 Task: In the  document Creativityplan.html Change the allignment of footer to  'Left ' Select the entire text and insert font style 'Oswald' and font size: 19
Action: Mouse moved to (253, 296)
Screenshot: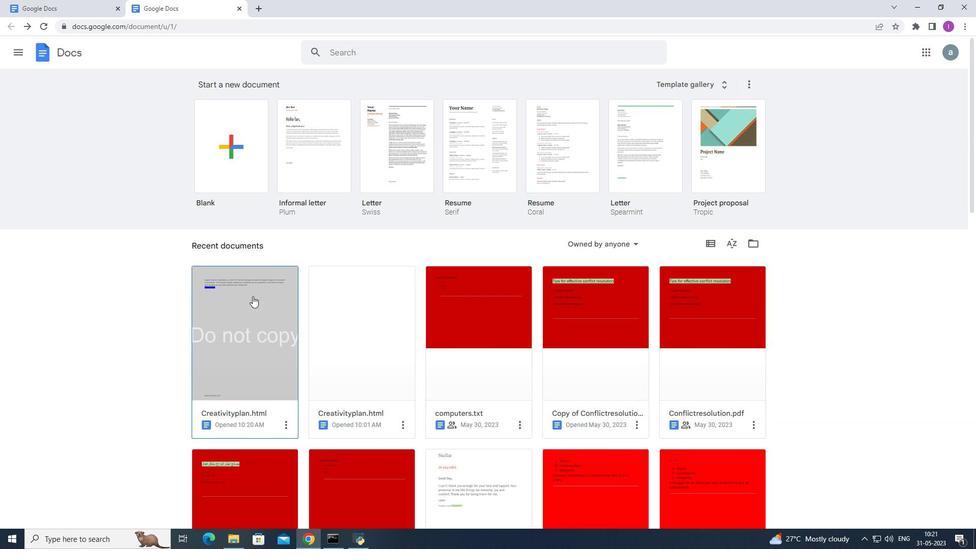 
Action: Mouse pressed left at (253, 296)
Screenshot: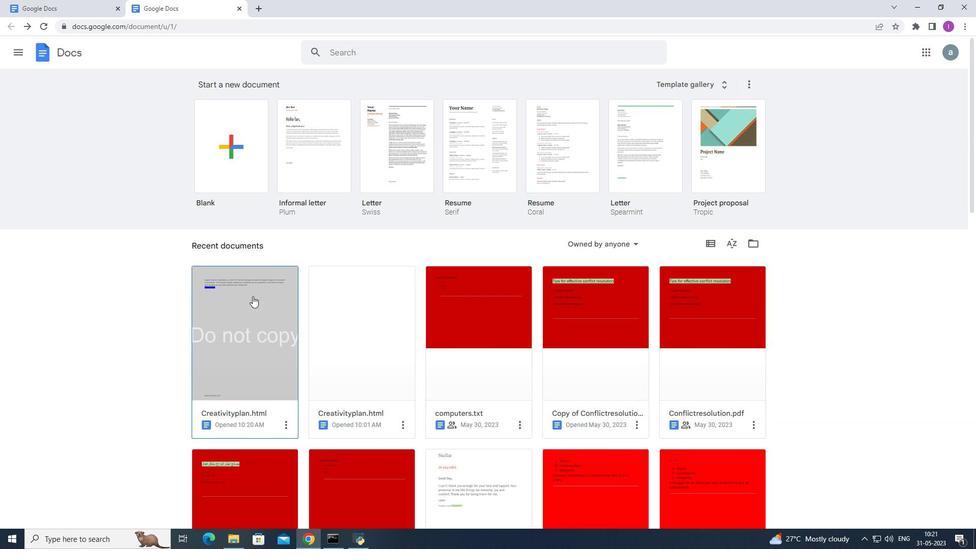 
Action: Mouse moved to (381, 349)
Screenshot: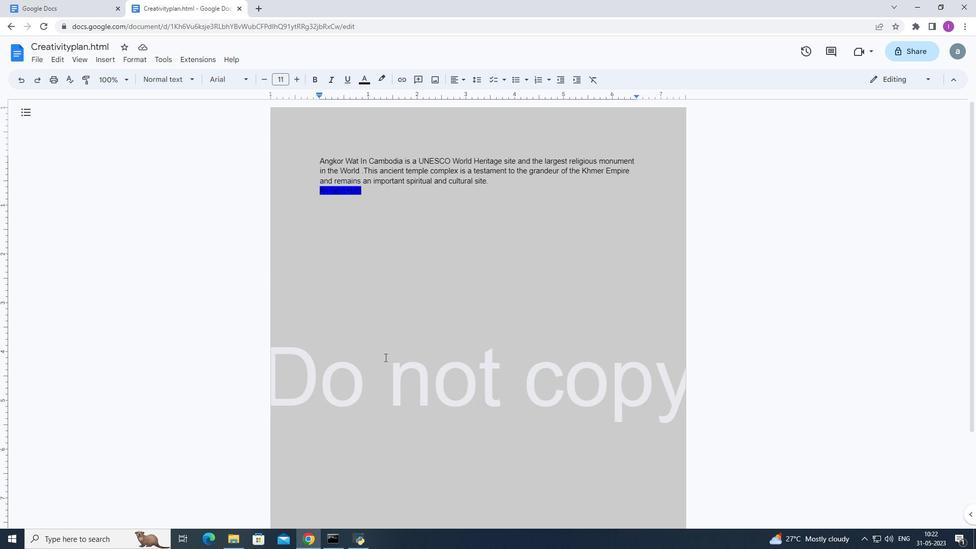 
Action: Mouse scrolled (381, 348) with delta (0, 0)
Screenshot: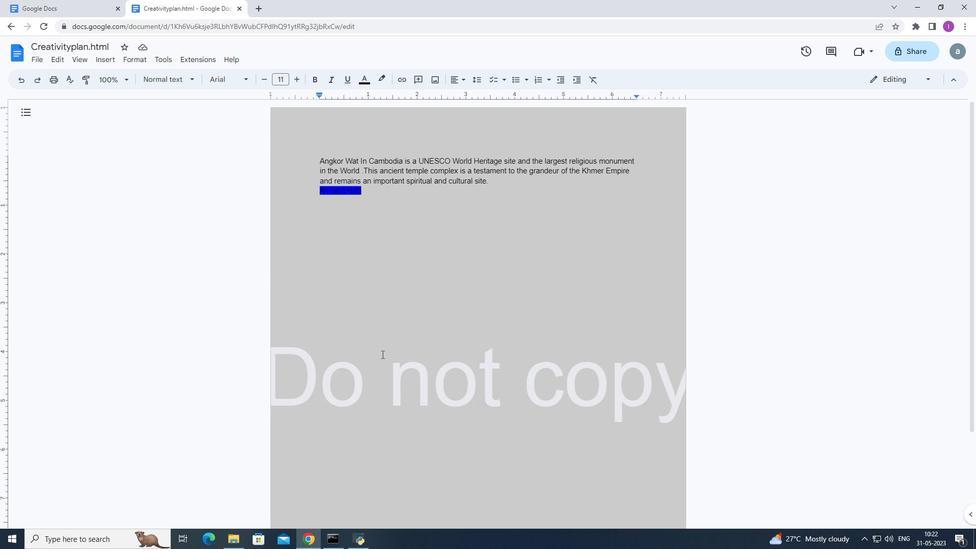 
Action: Mouse scrolled (381, 348) with delta (0, 0)
Screenshot: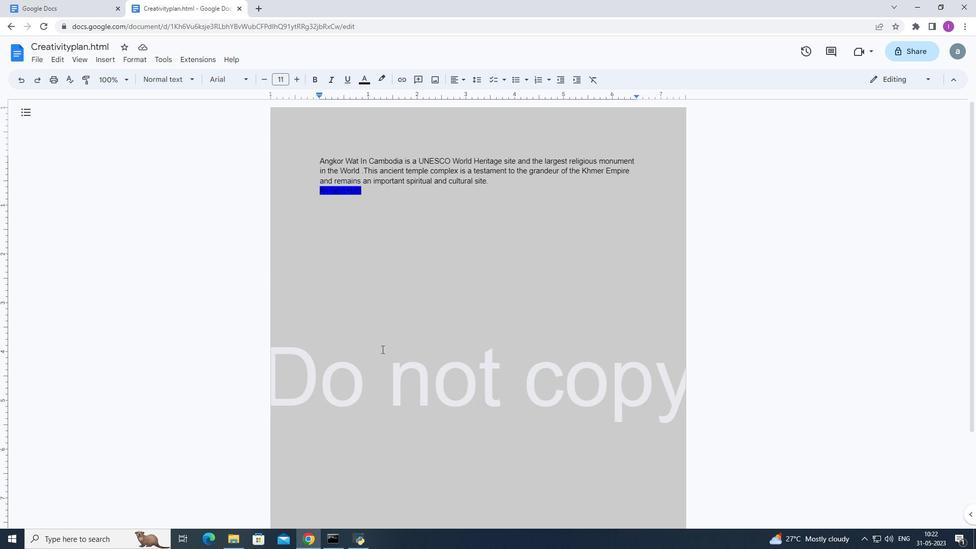 
Action: Mouse scrolled (381, 348) with delta (0, 0)
Screenshot: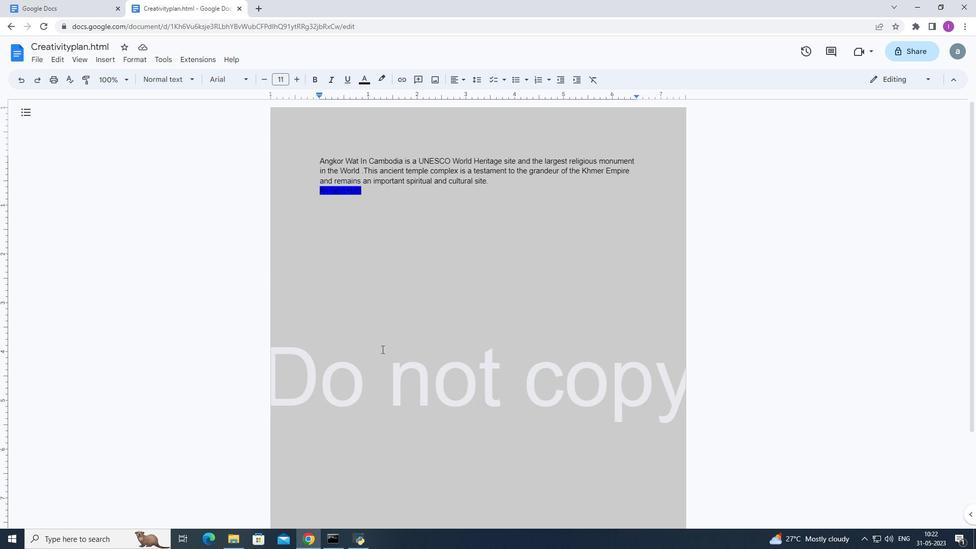 
Action: Mouse moved to (388, 341)
Screenshot: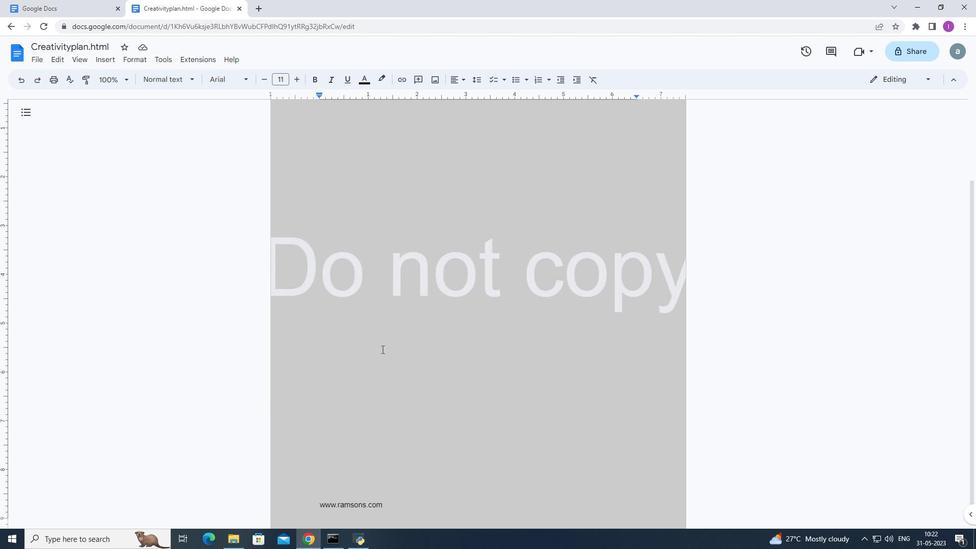 
Action: Mouse scrolled (388, 340) with delta (0, 0)
Screenshot: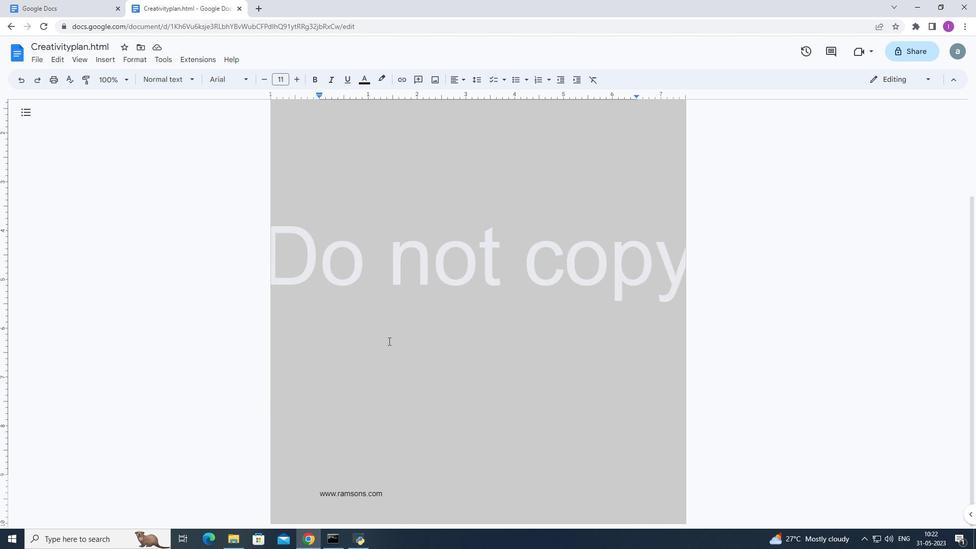 
Action: Mouse scrolled (388, 340) with delta (0, 0)
Screenshot: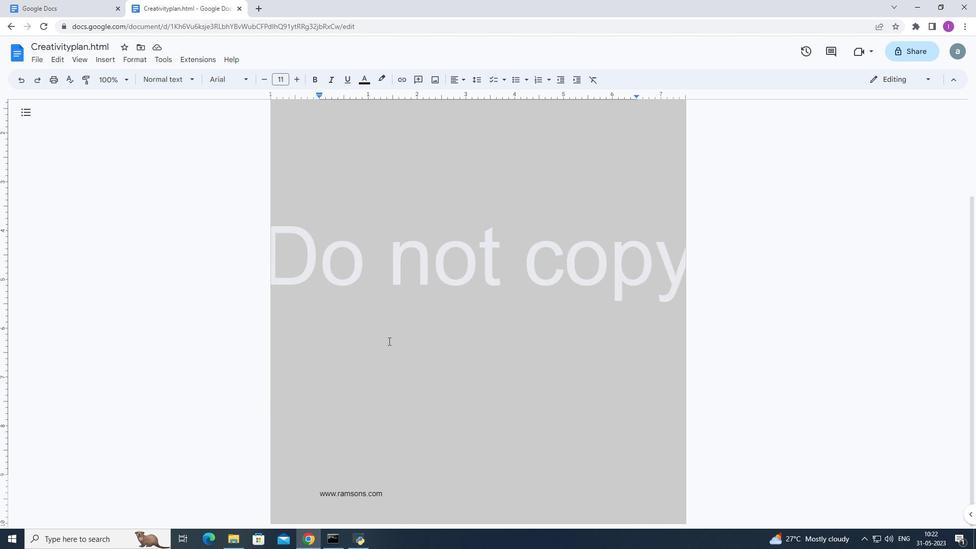 
Action: Mouse scrolled (388, 340) with delta (0, 0)
Screenshot: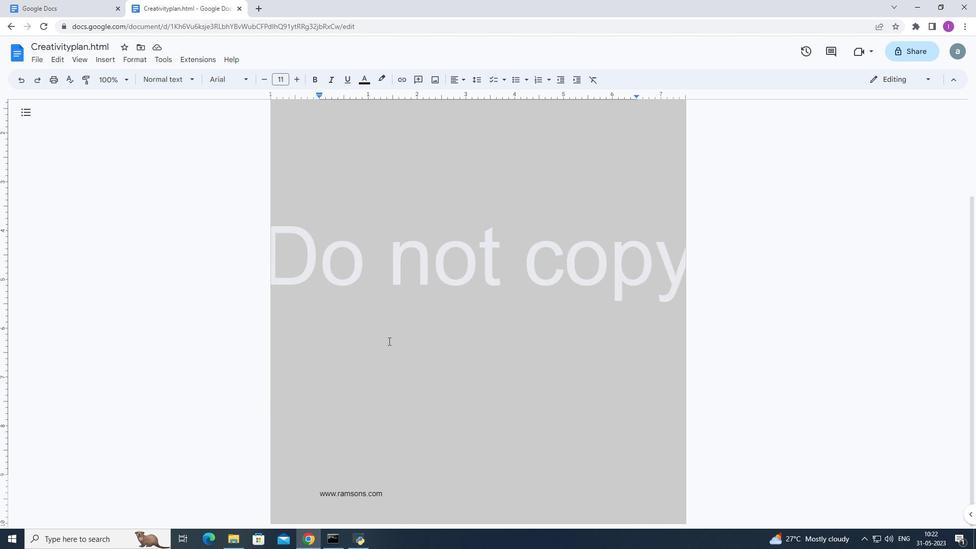 
Action: Mouse scrolled (388, 340) with delta (0, 0)
Screenshot: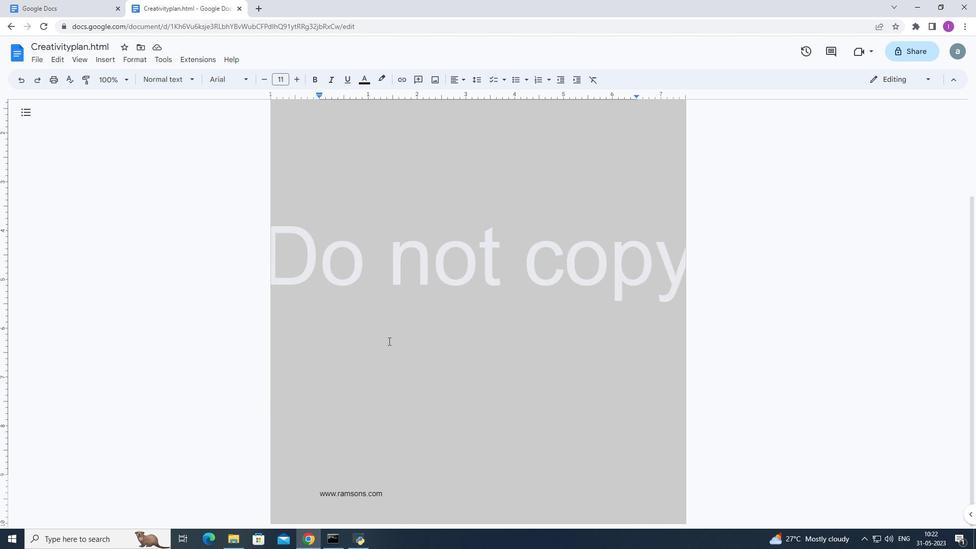 
Action: Mouse moved to (388, 498)
Screenshot: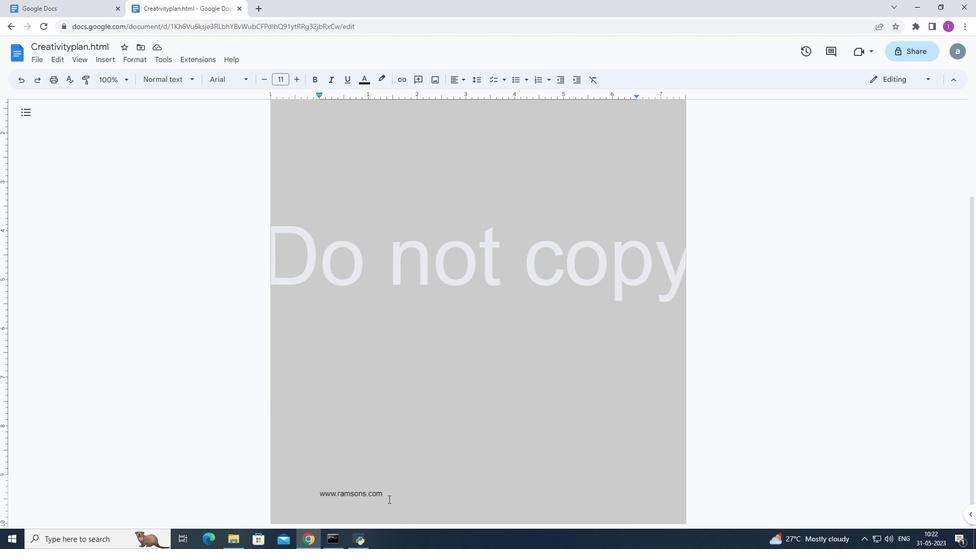 
Action: Mouse pressed left at (388, 498)
Screenshot: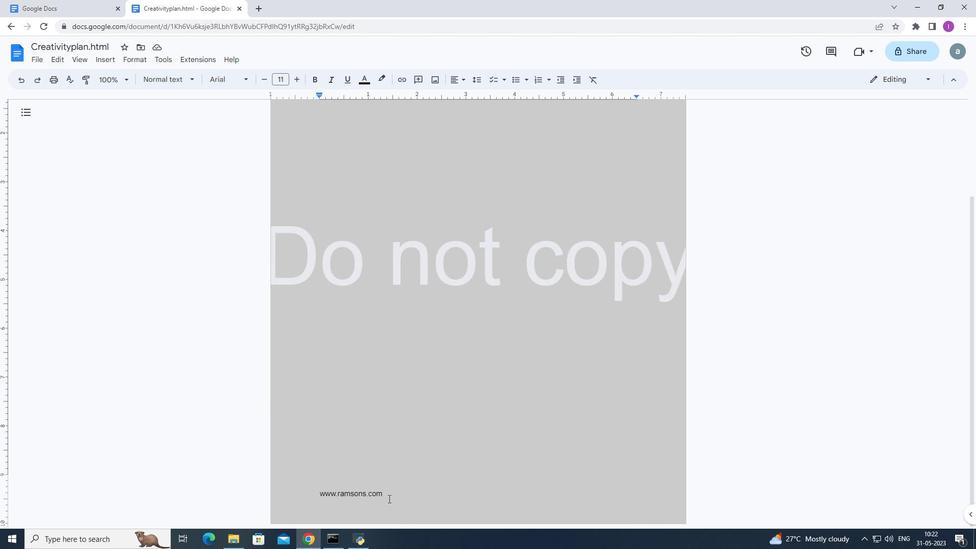 
Action: Mouse moved to (344, 486)
Screenshot: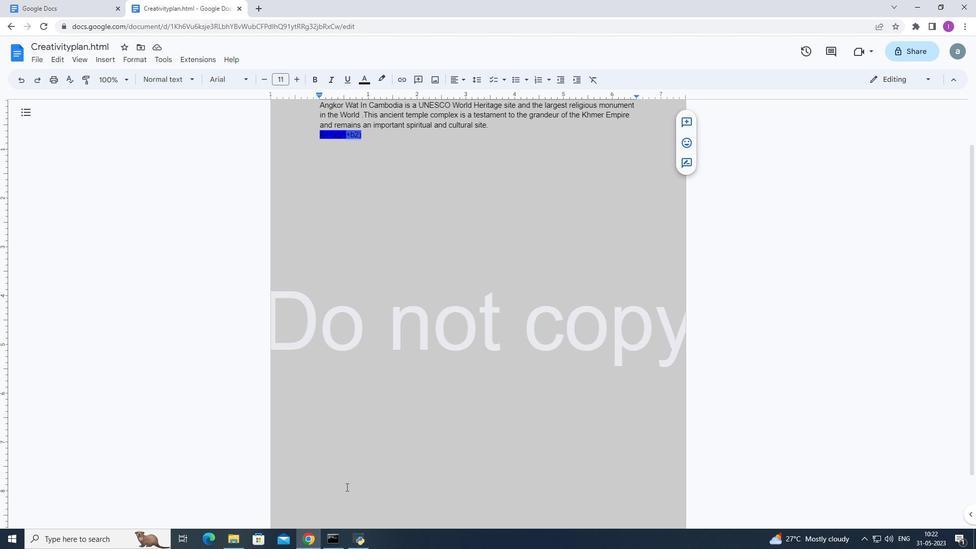 
Action: Mouse scrolled (344, 486) with delta (0, 0)
Screenshot: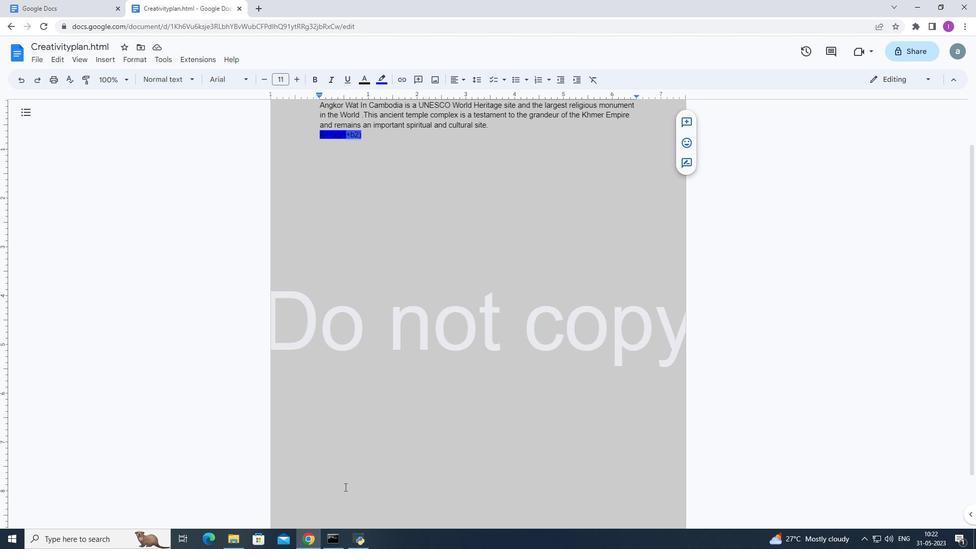 
Action: Mouse scrolled (344, 486) with delta (0, 0)
Screenshot: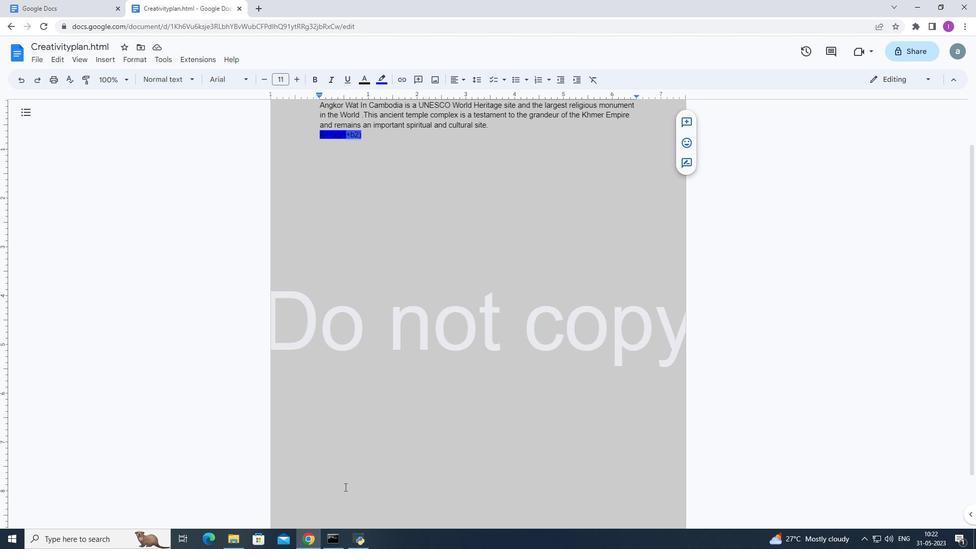 
Action: Mouse moved to (390, 491)
Screenshot: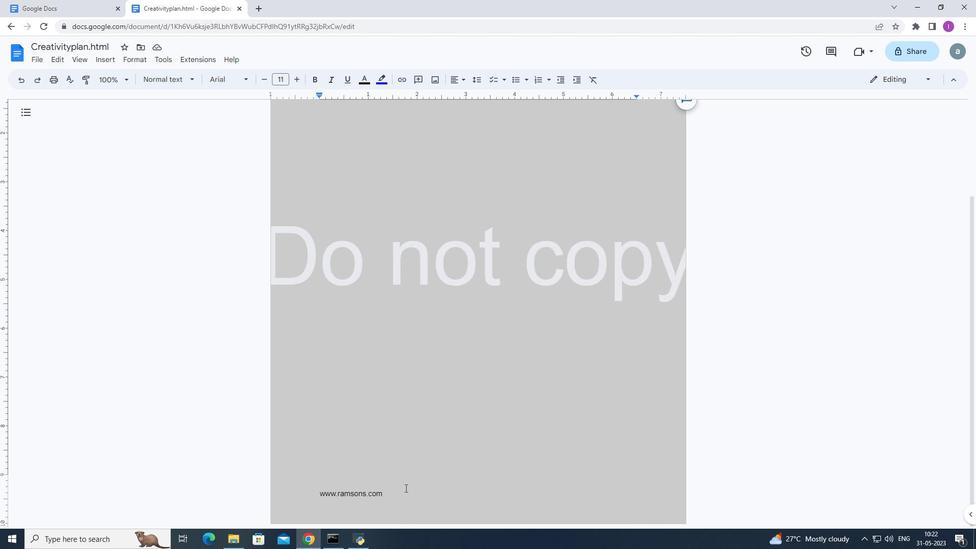 
Action: Mouse pressed left at (390, 491)
Screenshot: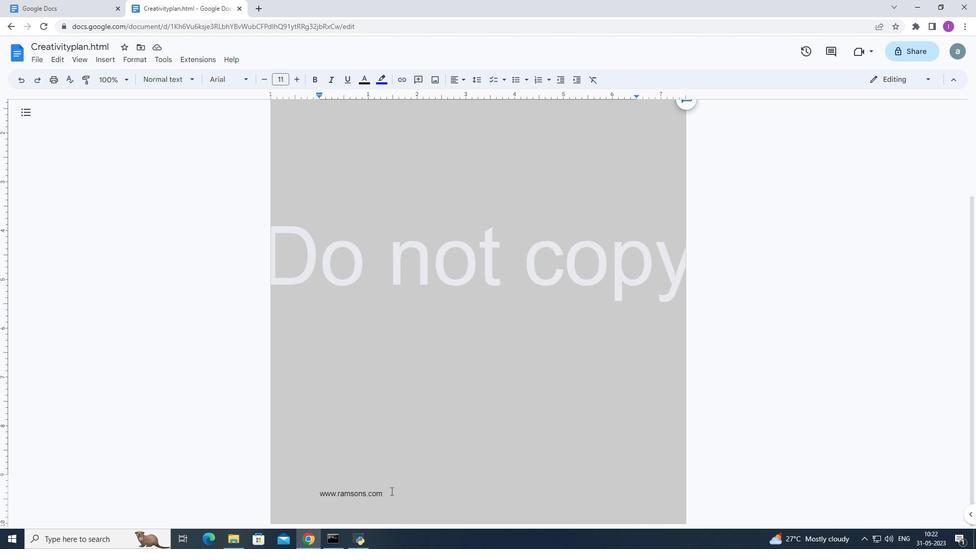 
Action: Mouse moved to (359, 495)
Screenshot: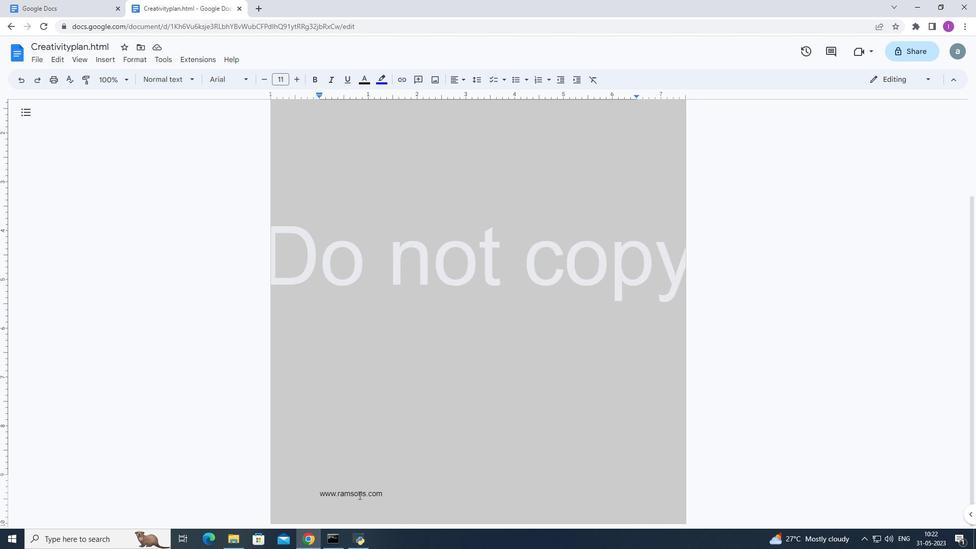 
Action: Mouse pressed left at (359, 495)
Screenshot: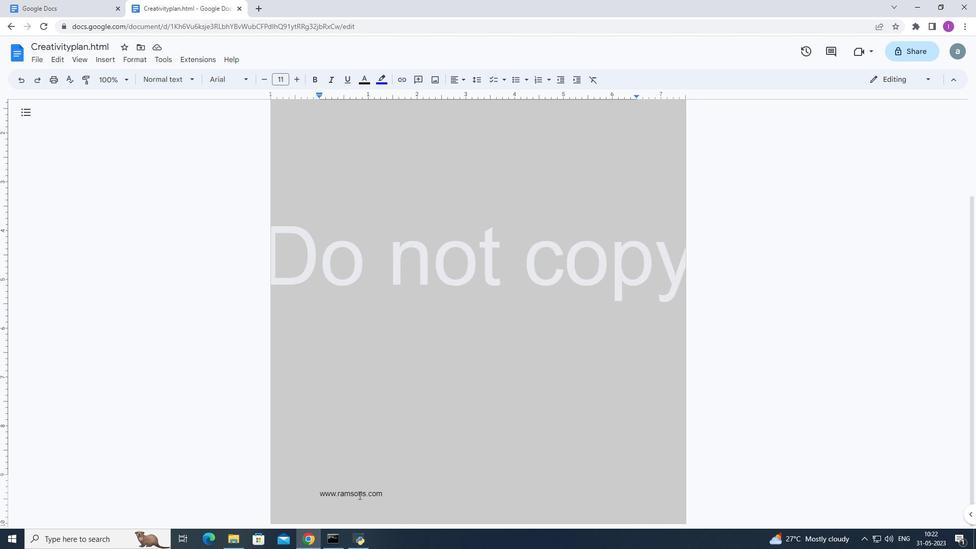 
Action: Mouse moved to (359, 494)
Screenshot: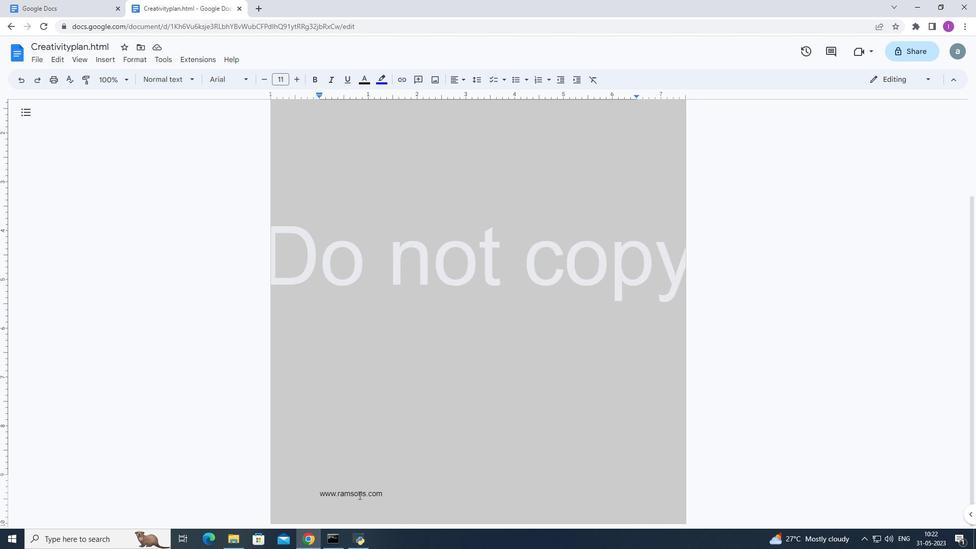 
Action: Mouse pressed left at (359, 494)
Screenshot: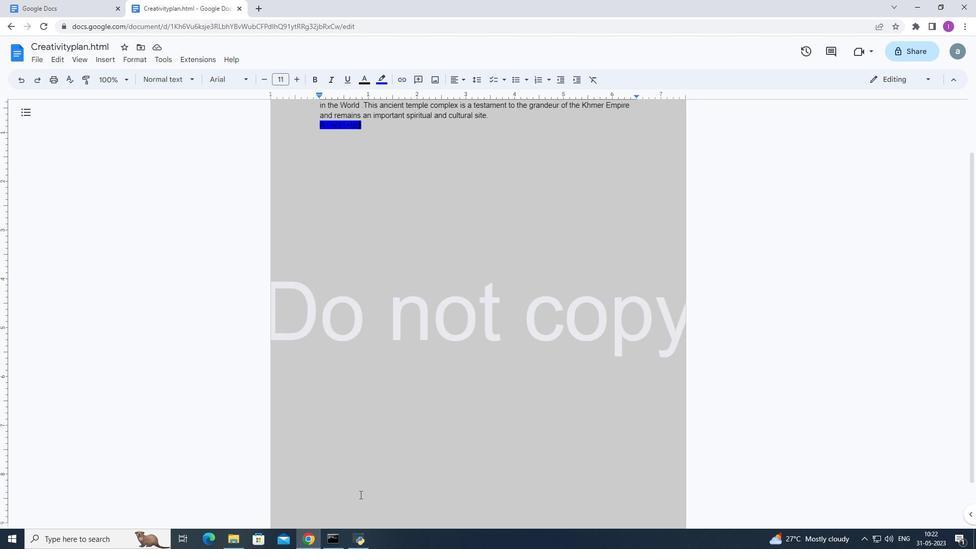 
Action: Mouse moved to (402, 479)
Screenshot: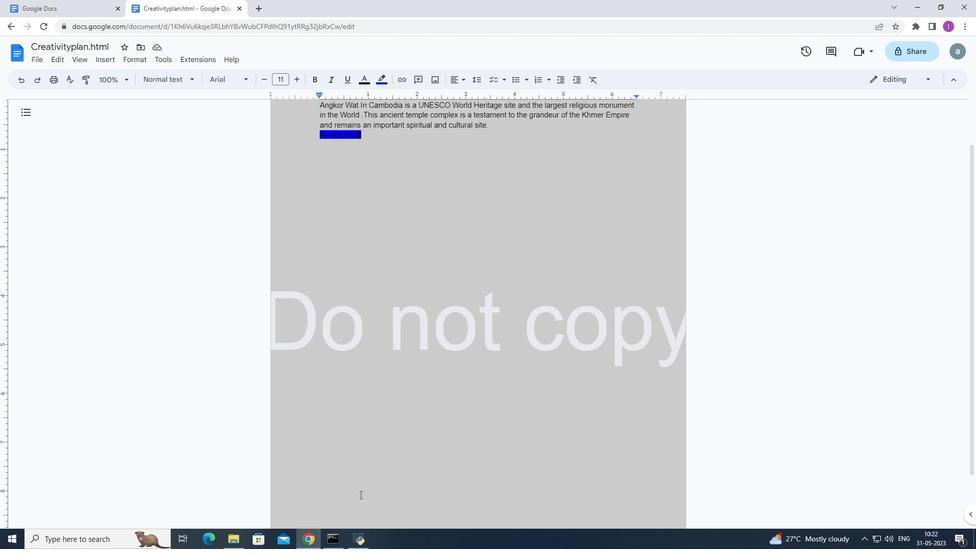 
Action: Mouse scrolled (402, 478) with delta (0, 0)
Screenshot: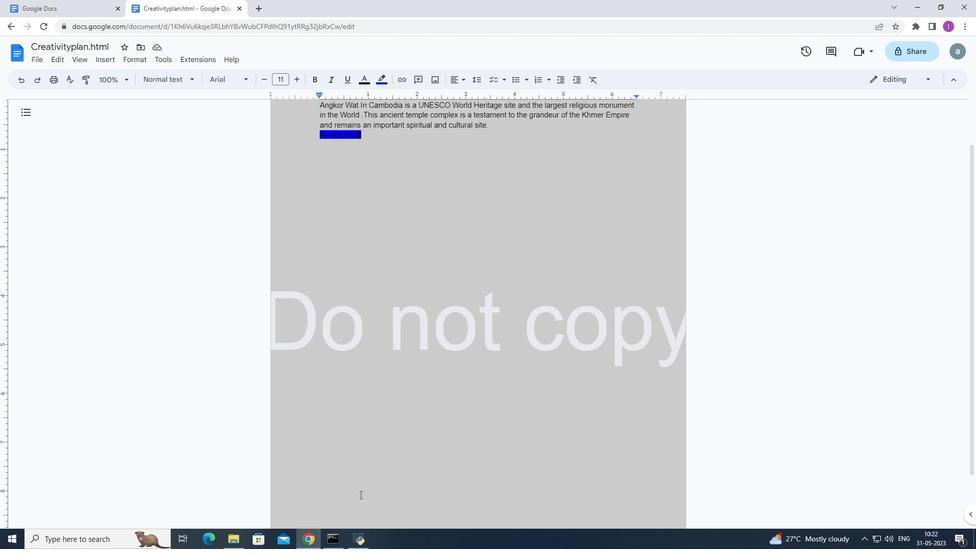 
Action: Mouse moved to (357, 509)
Screenshot: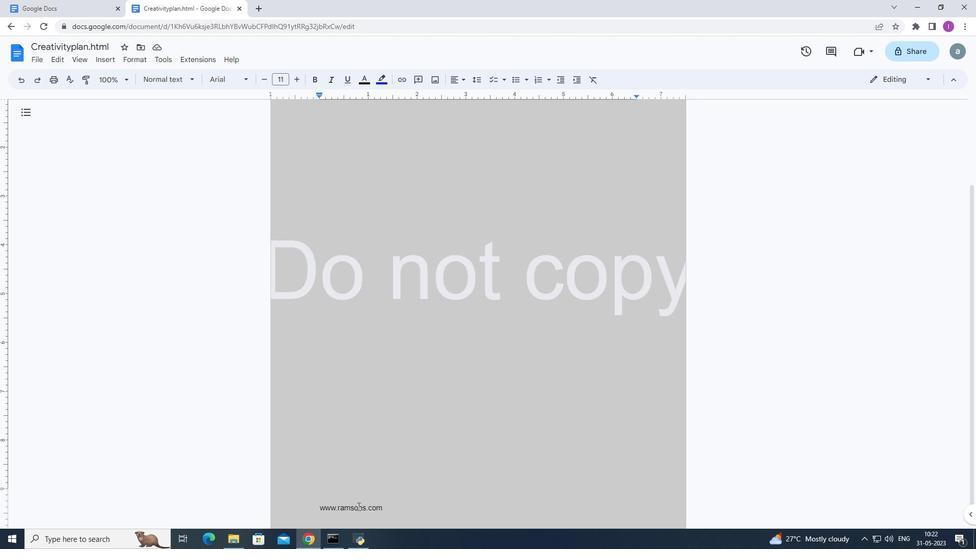 
Action: Mouse pressed left at (357, 509)
Screenshot: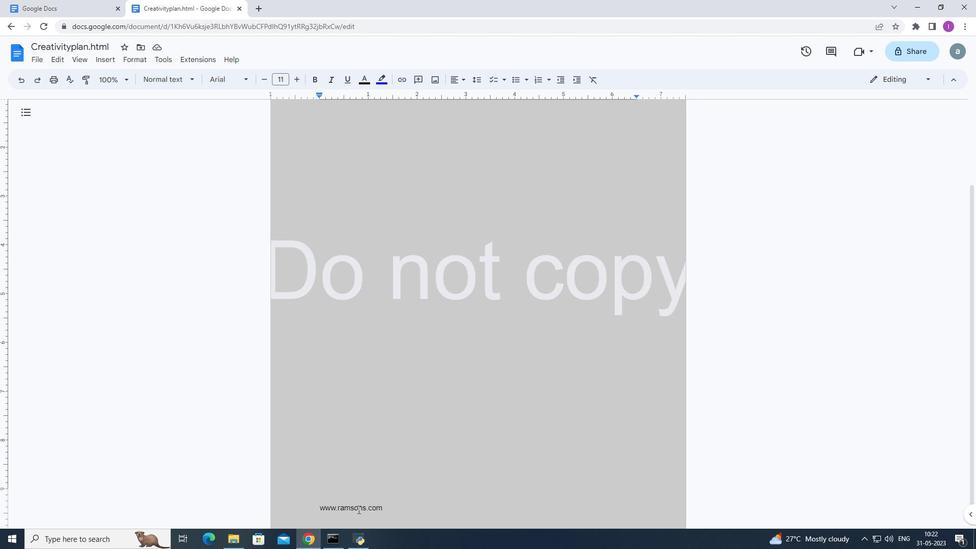 
Action: Mouse pressed left at (357, 509)
Screenshot: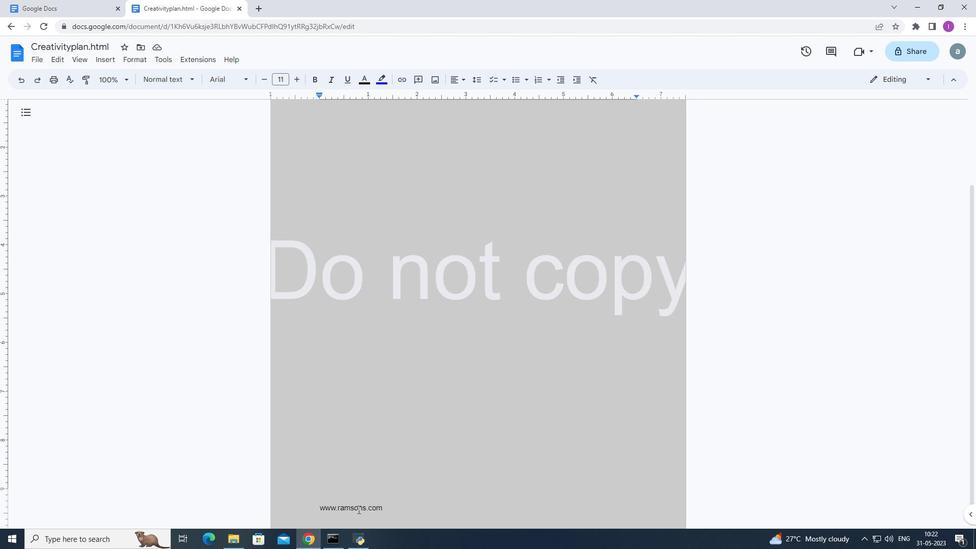 
Action: Mouse moved to (389, 511)
Screenshot: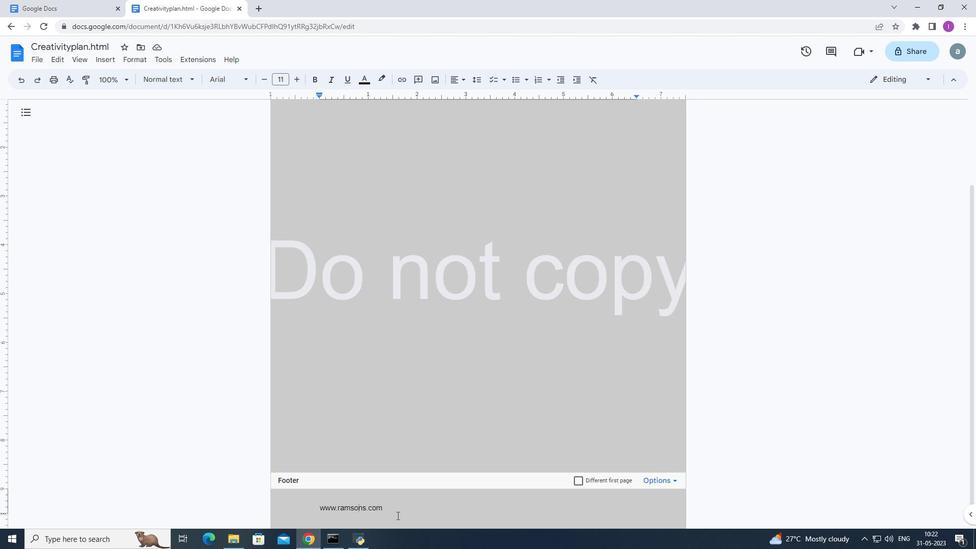 
Action: Mouse pressed left at (389, 511)
Screenshot: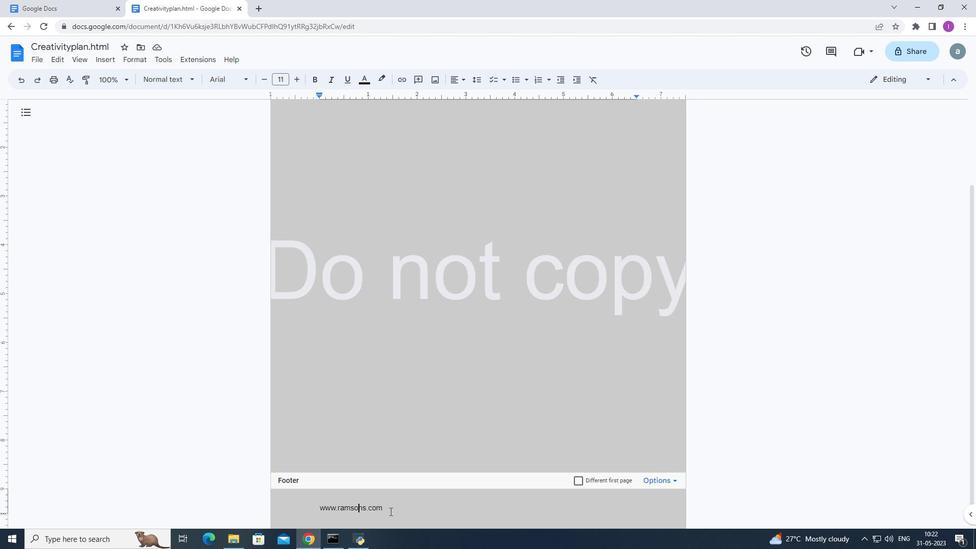 
Action: Mouse moved to (455, 82)
Screenshot: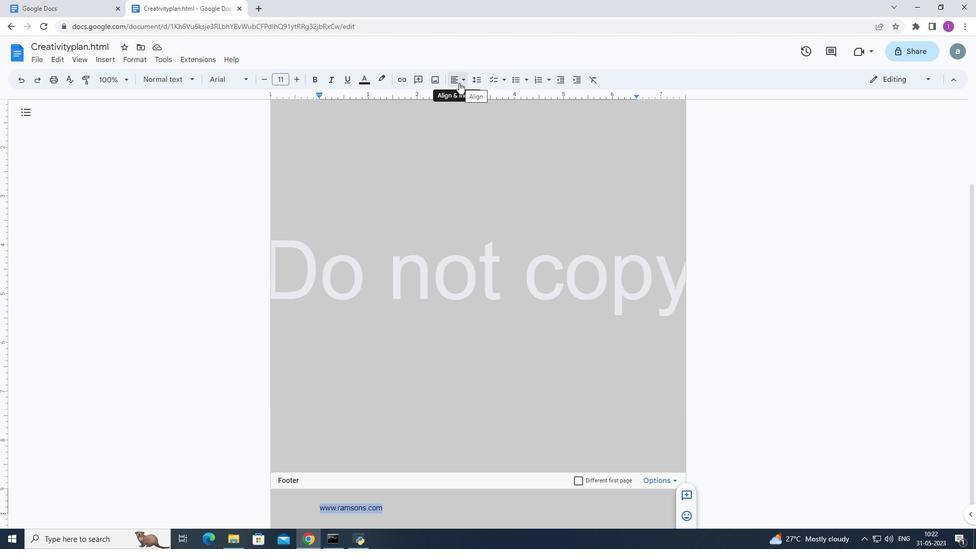 
Action: Mouse pressed left at (455, 82)
Screenshot: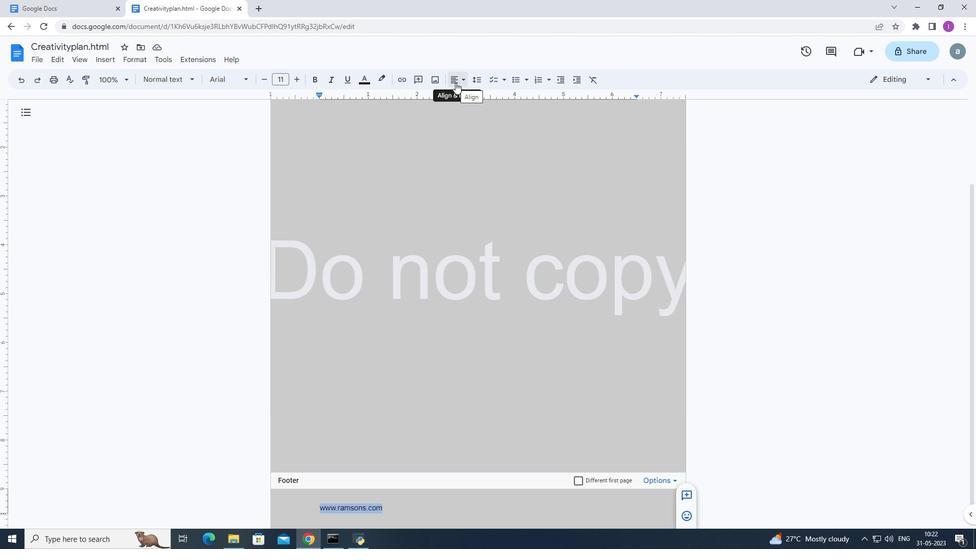 
Action: Mouse moved to (458, 98)
Screenshot: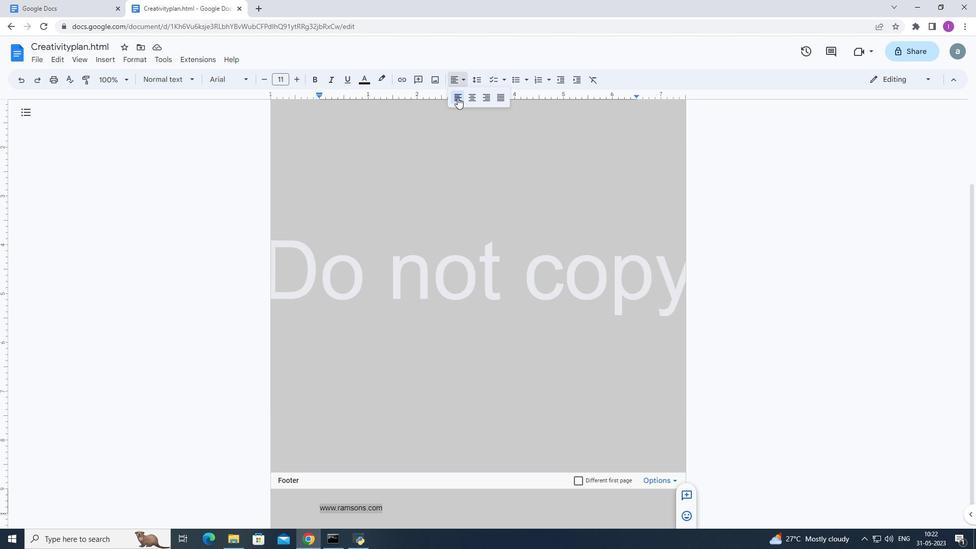 
Action: Mouse pressed left at (458, 98)
Screenshot: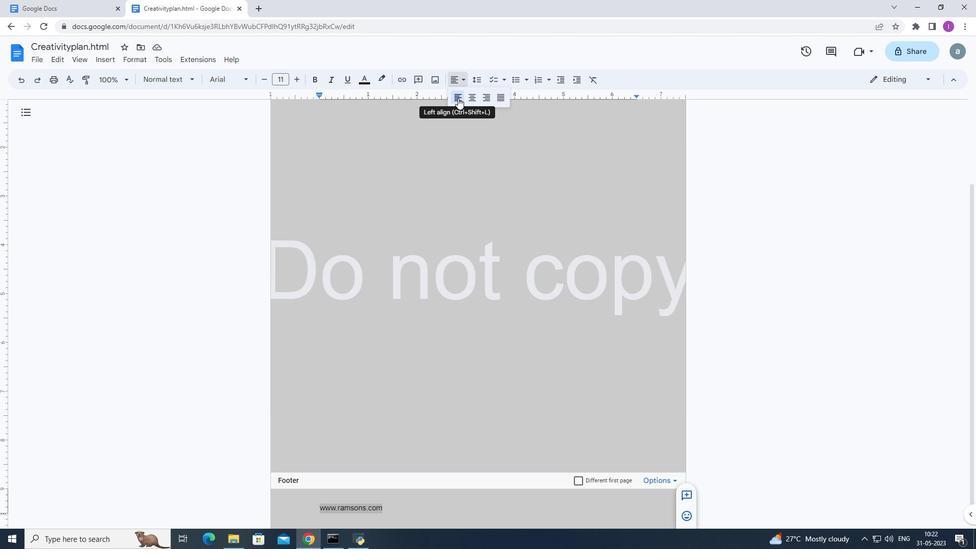 
Action: Mouse moved to (458, 84)
Screenshot: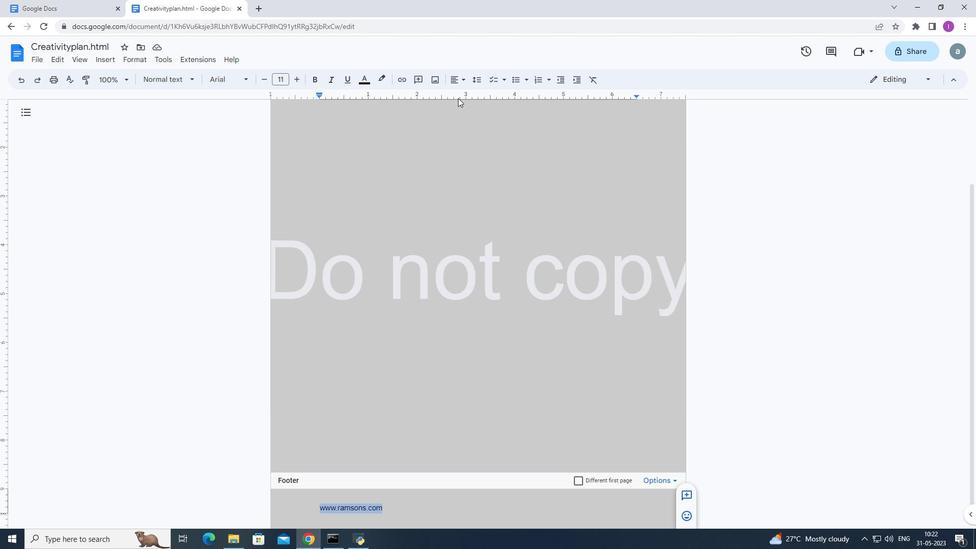 
Action: Mouse pressed left at (458, 84)
Screenshot: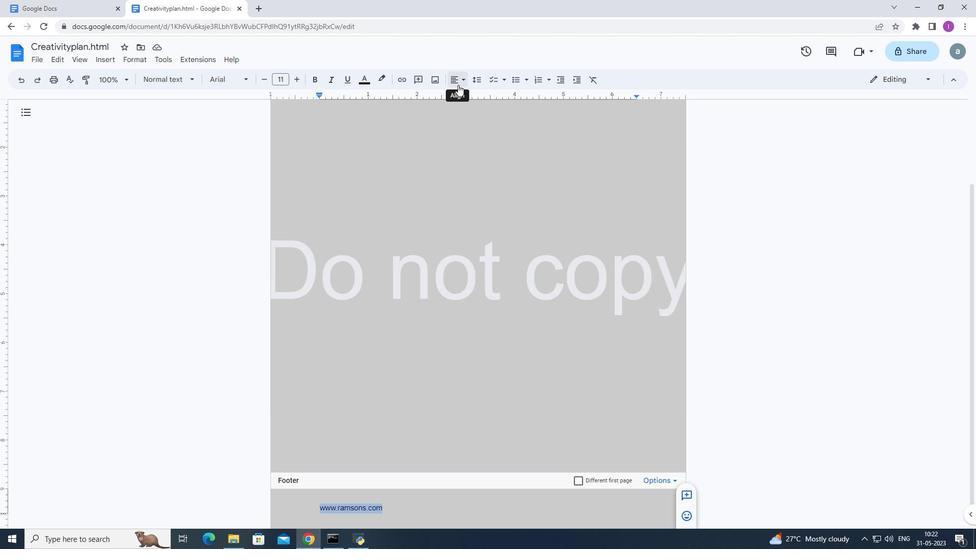 
Action: Mouse moved to (461, 104)
Screenshot: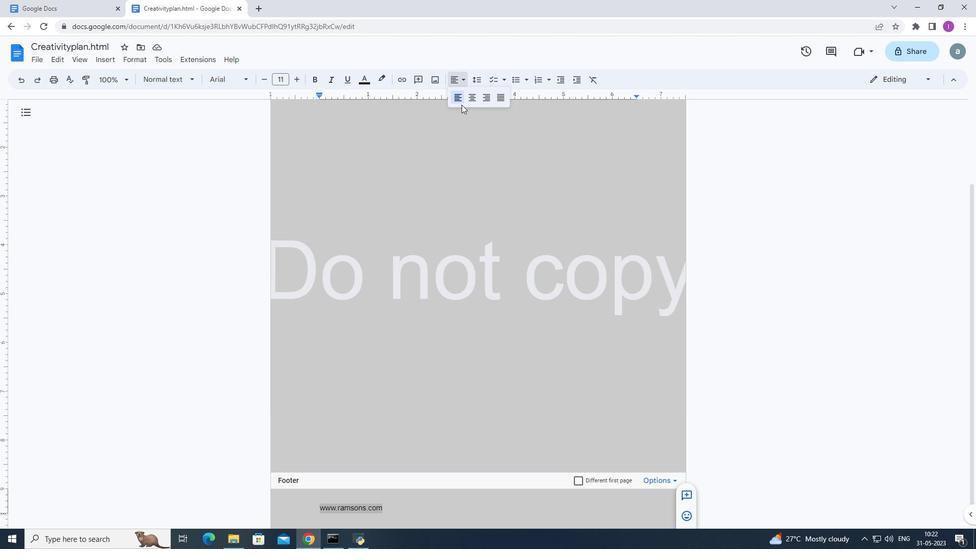 
Action: Mouse pressed left at (461, 104)
Screenshot: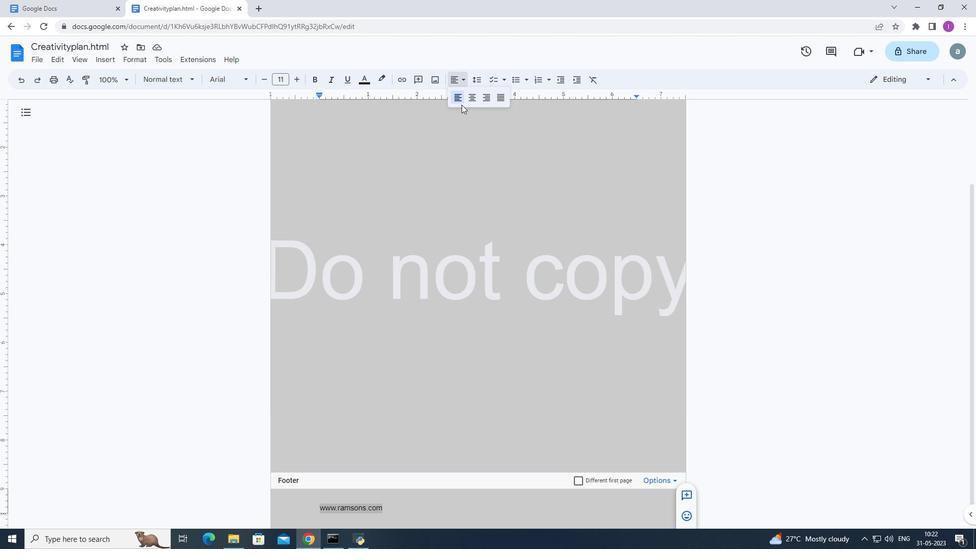 
Action: Mouse moved to (460, 98)
Screenshot: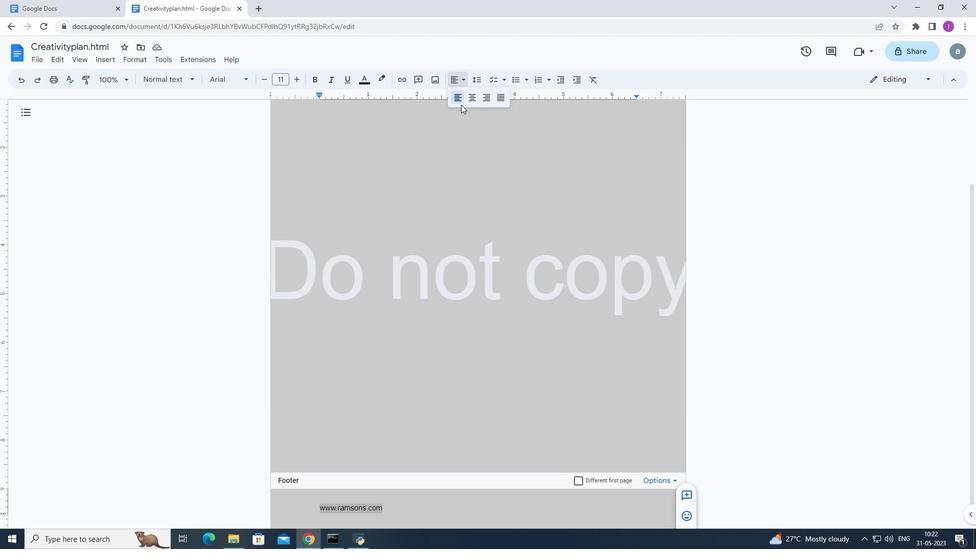 
Action: Mouse pressed left at (460, 98)
Screenshot: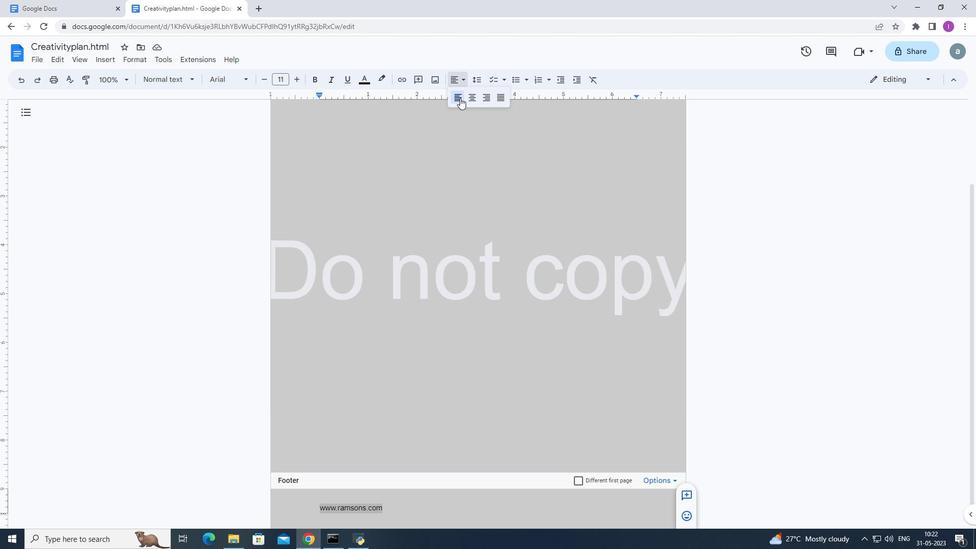 
Action: Mouse moved to (204, 272)
Screenshot: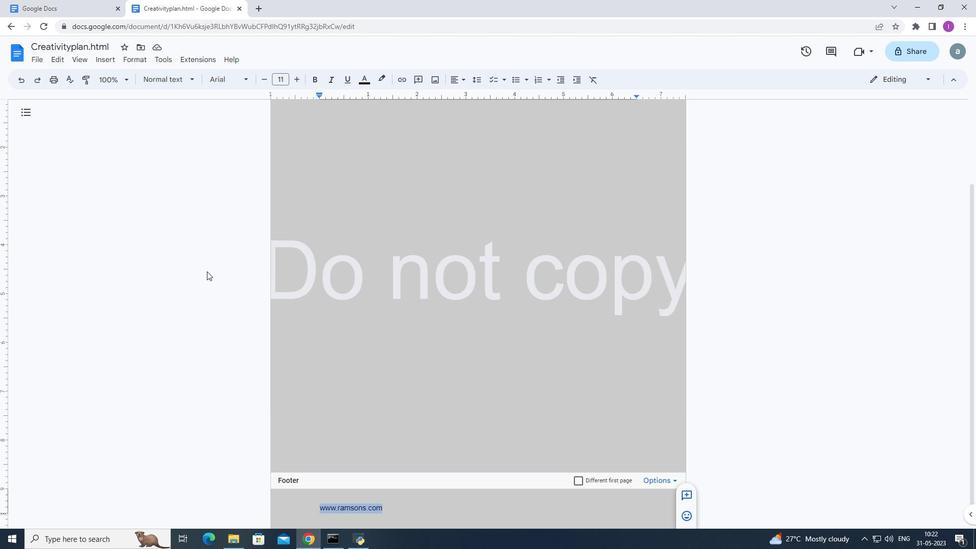 
Action: Mouse pressed left at (204, 272)
Screenshot: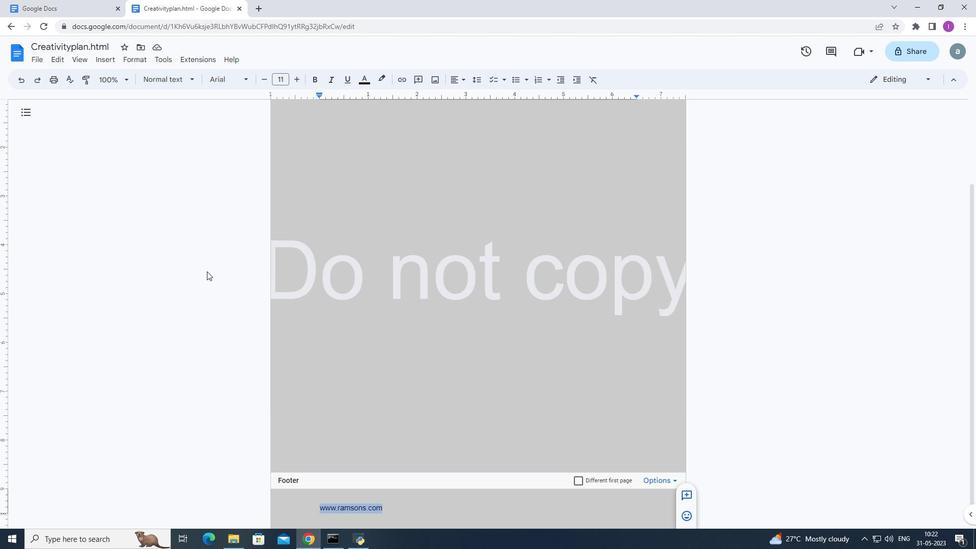 
Action: Mouse moved to (322, 240)
Screenshot: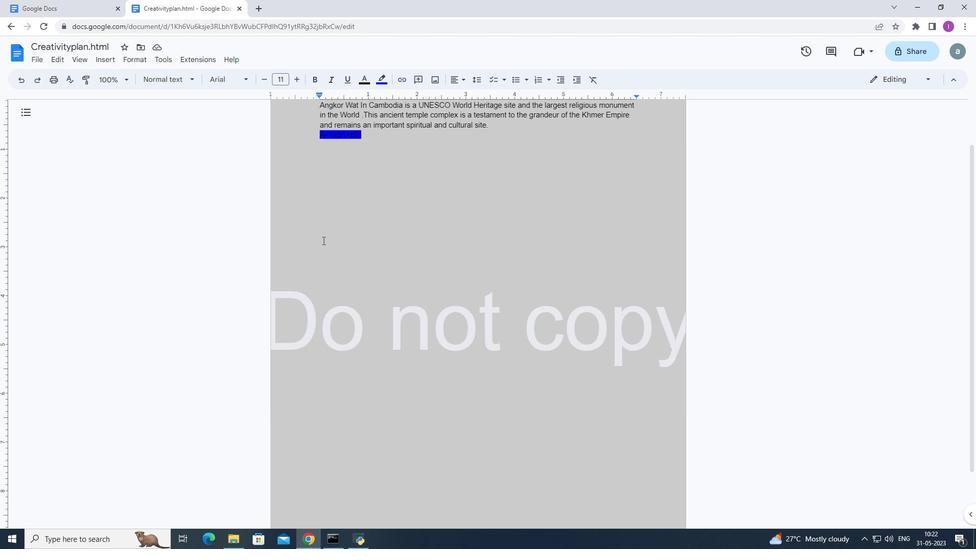 
Action: Mouse scrolled (322, 241) with delta (0, 0)
Screenshot: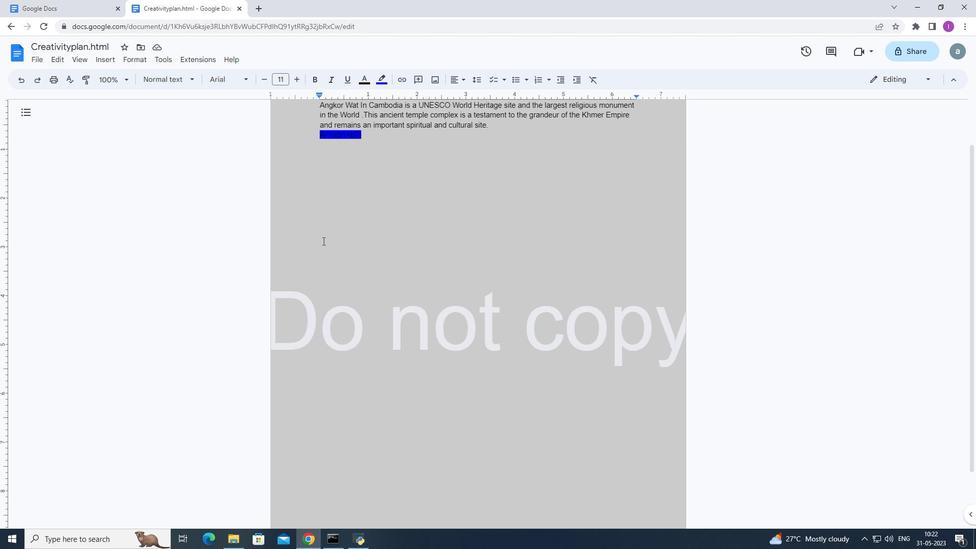 
Action: Mouse scrolled (322, 241) with delta (0, 0)
Screenshot: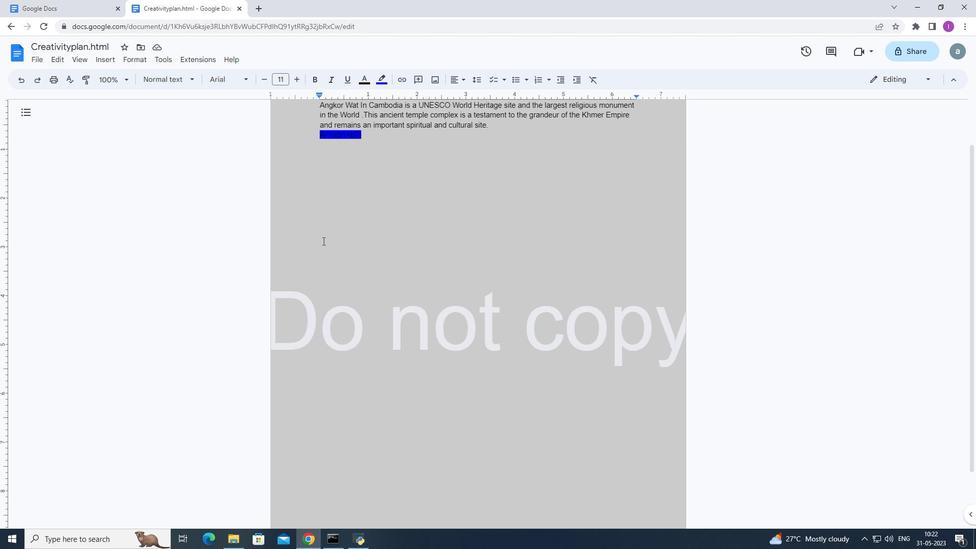 
Action: Mouse moved to (494, 182)
Screenshot: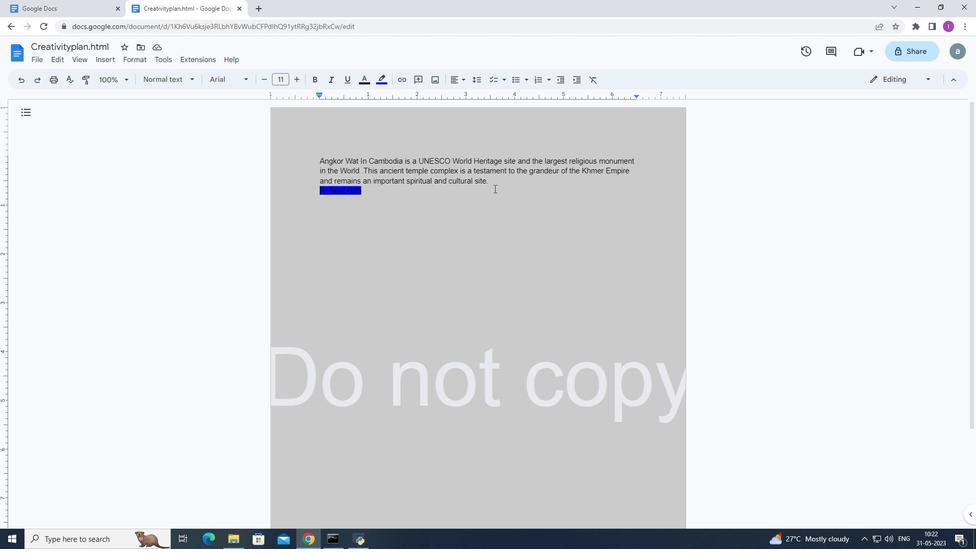 
Action: Mouse pressed left at (494, 182)
Screenshot: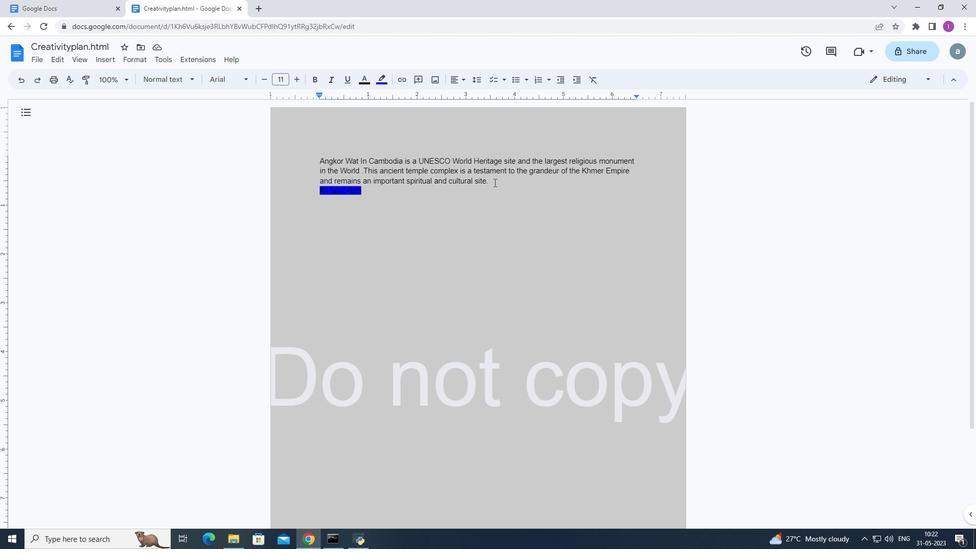 
Action: Mouse moved to (113, 59)
Screenshot: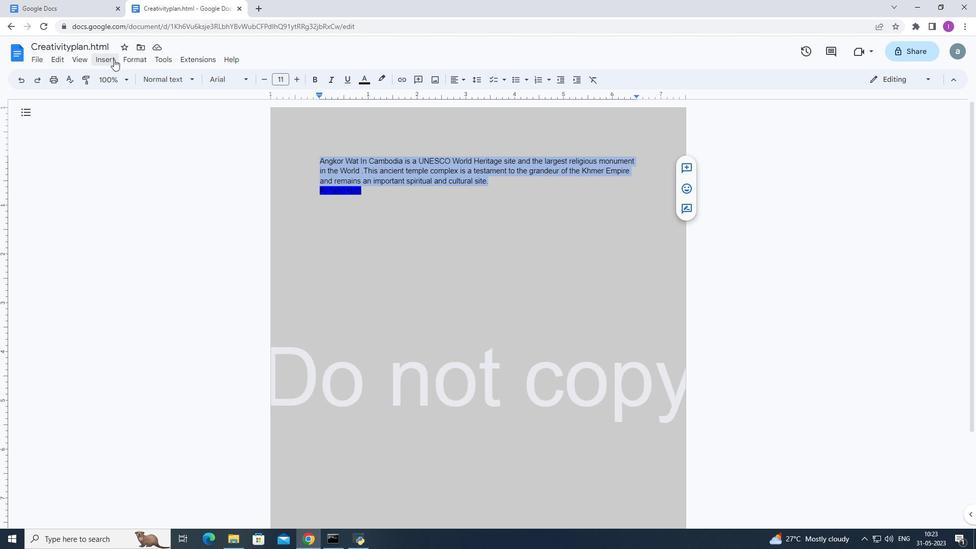 
Action: Mouse pressed left at (113, 59)
Screenshot: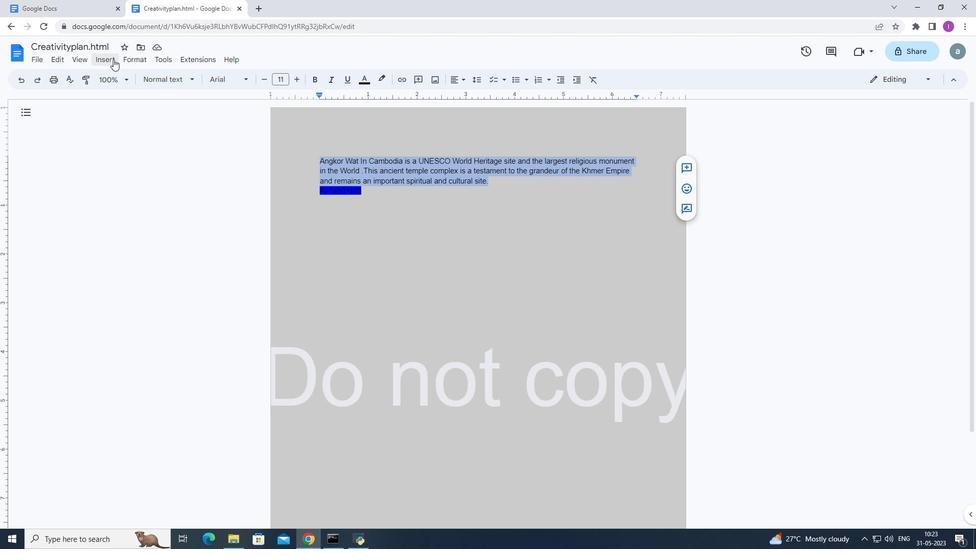 
Action: Mouse moved to (38, 208)
Screenshot: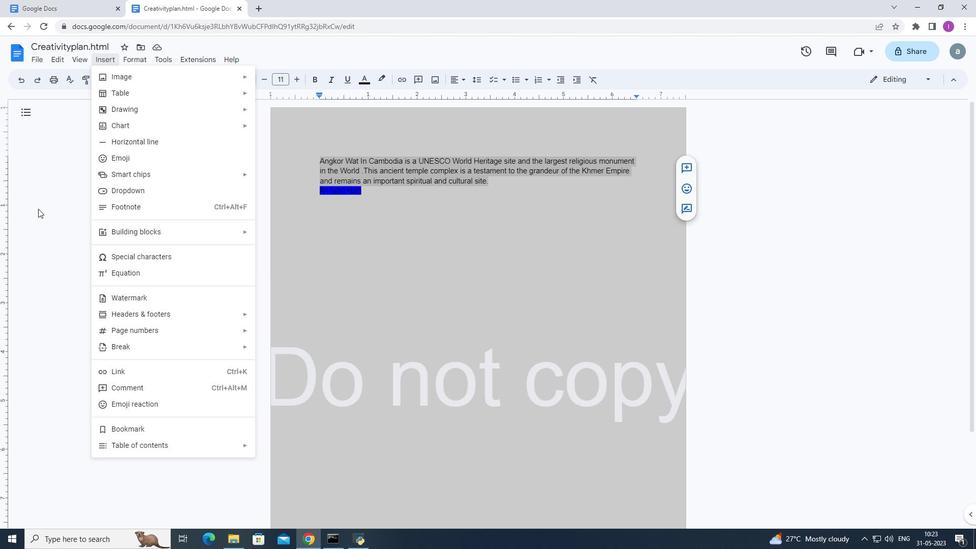 
Action: Mouse pressed left at (38, 208)
Screenshot: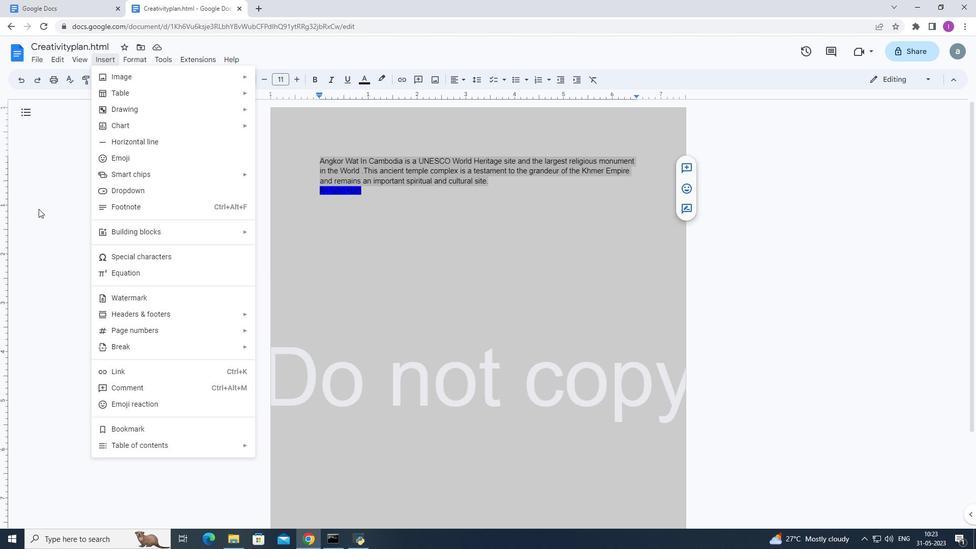 
Action: Mouse moved to (247, 75)
Screenshot: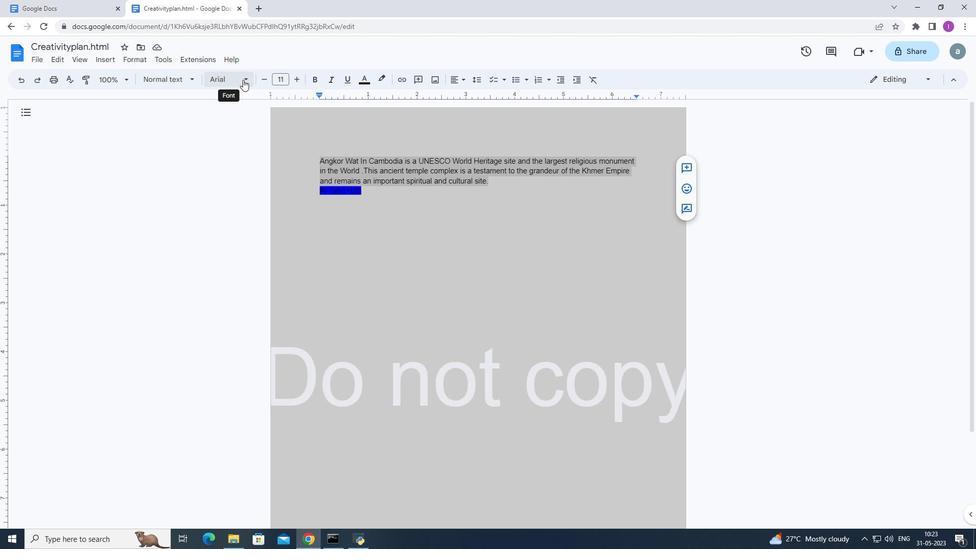
Action: Mouse pressed left at (247, 75)
Screenshot: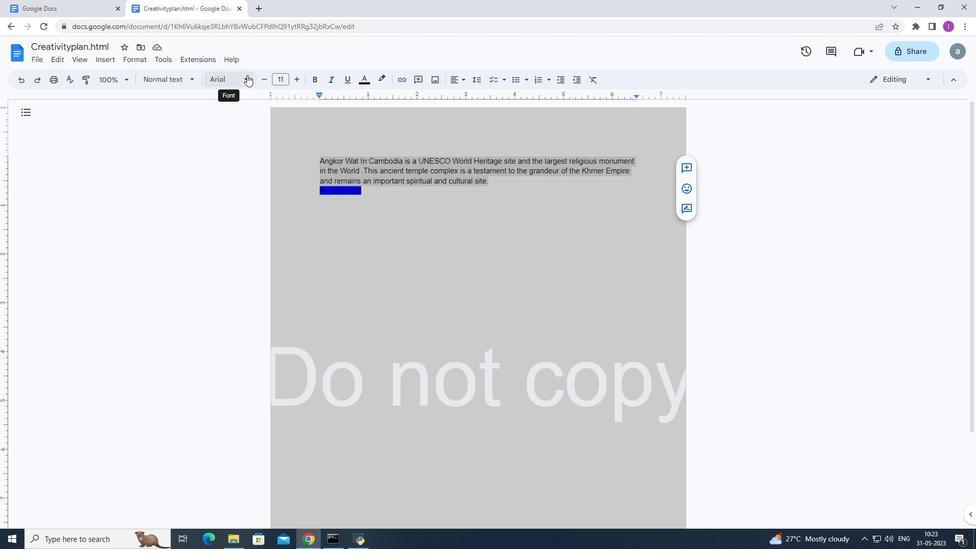 
Action: Mouse moved to (243, 117)
Screenshot: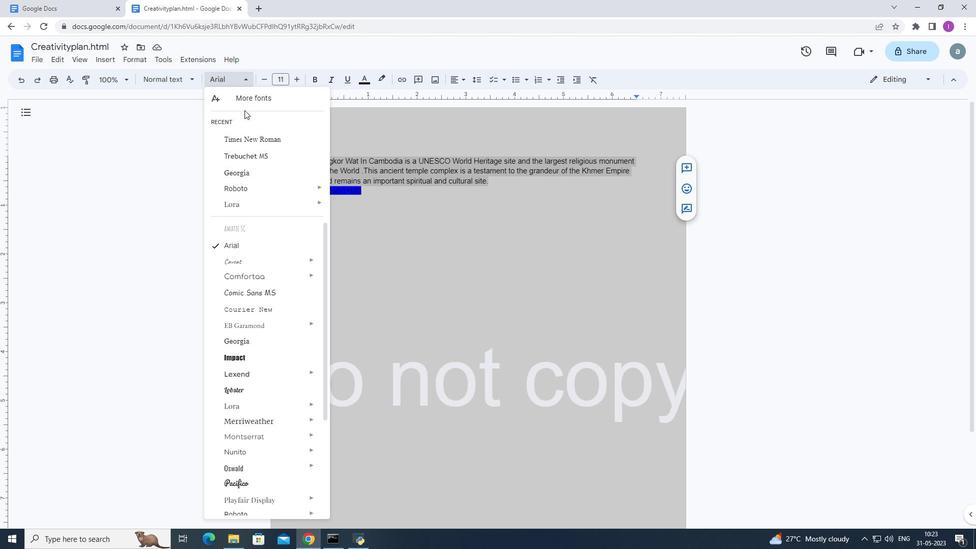 
Action: Mouse scrolled (243, 117) with delta (0, 0)
Screenshot: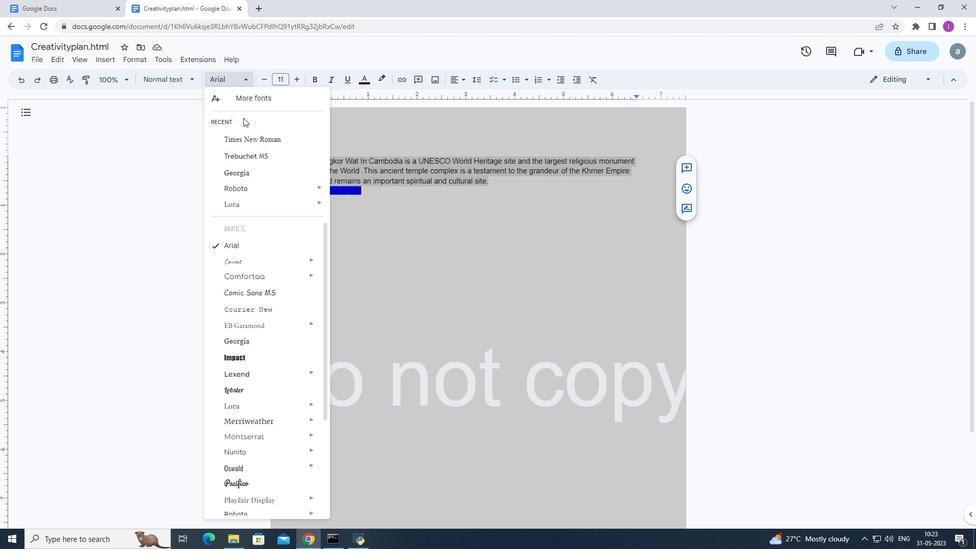
Action: Mouse moved to (317, 160)
Screenshot: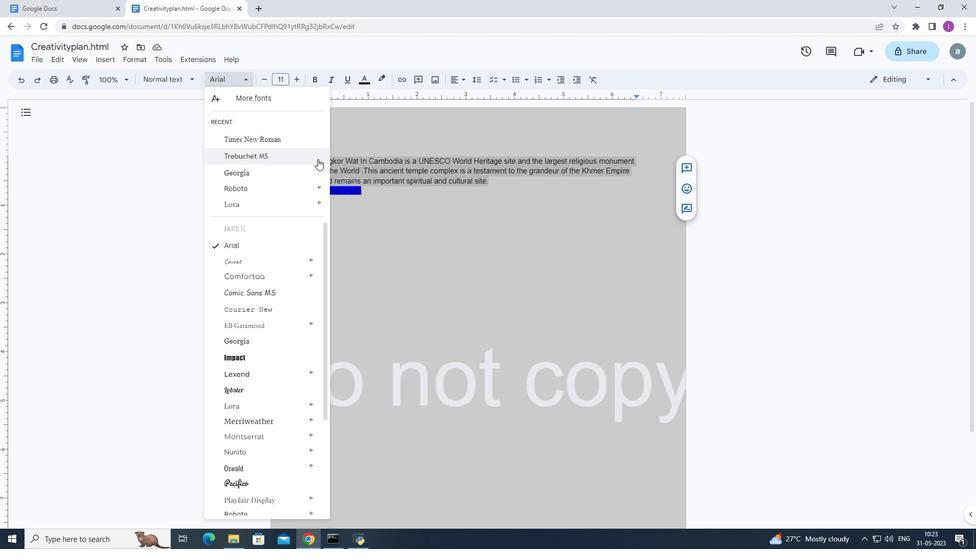 
Action: Mouse scrolled (317, 159) with delta (0, 0)
Screenshot: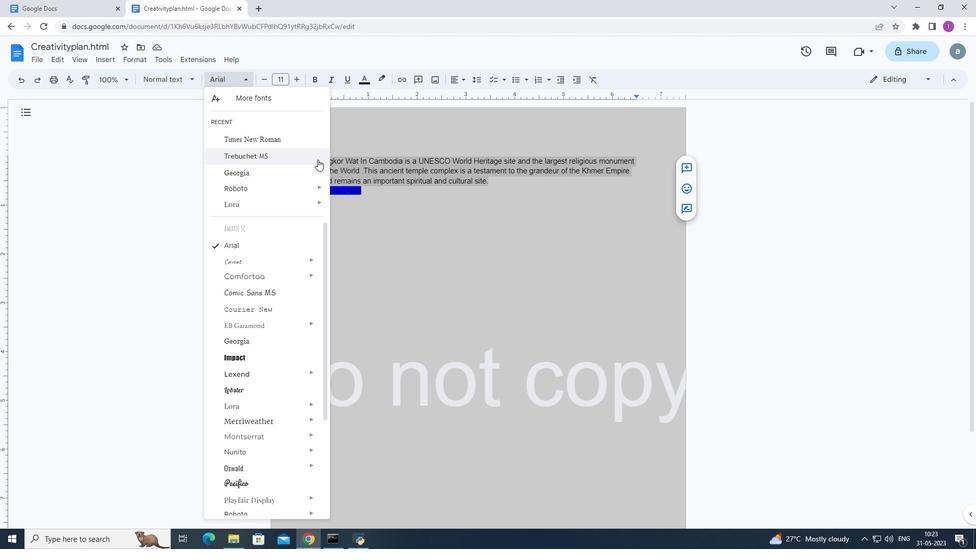 
Action: Mouse scrolled (317, 159) with delta (0, 0)
Screenshot: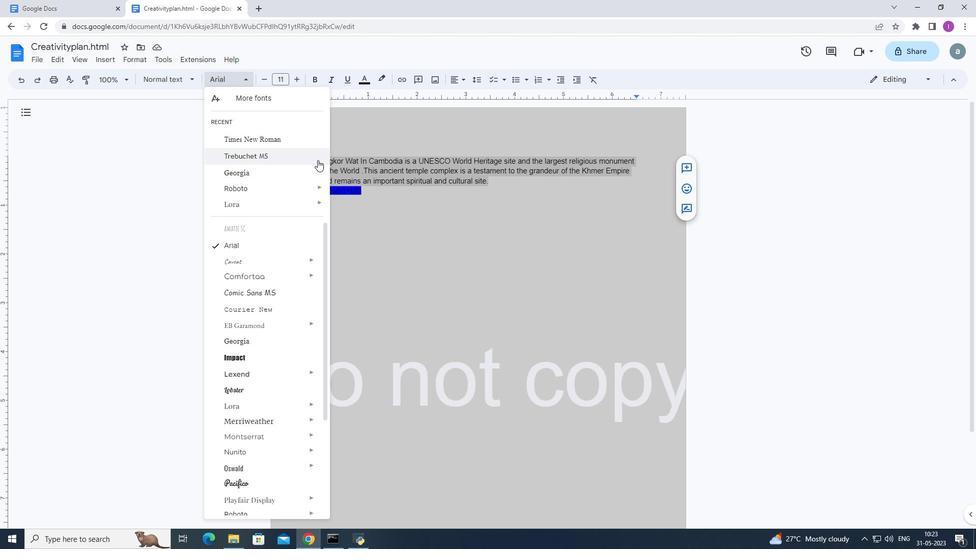 
Action: Mouse scrolled (317, 159) with delta (0, 0)
Screenshot: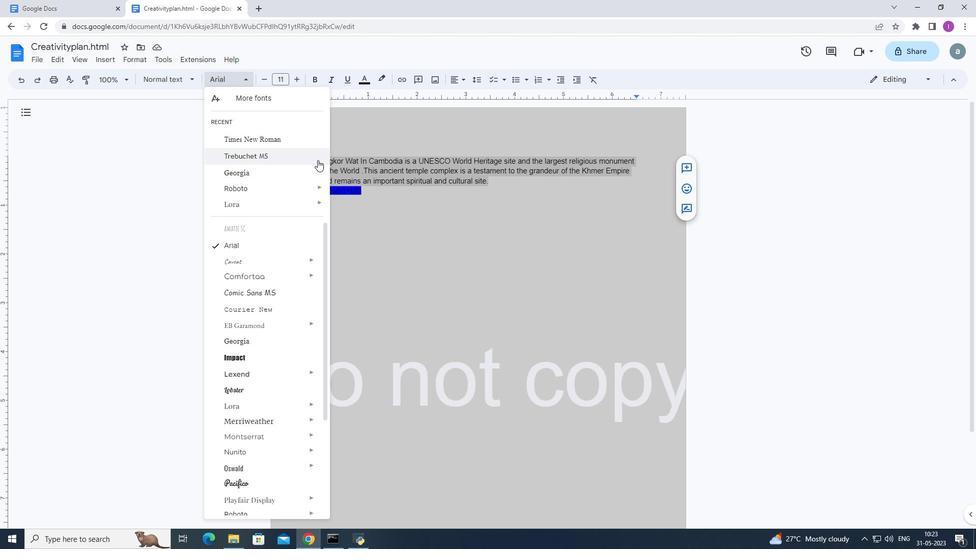
Action: Mouse scrolled (317, 159) with delta (0, 0)
Screenshot: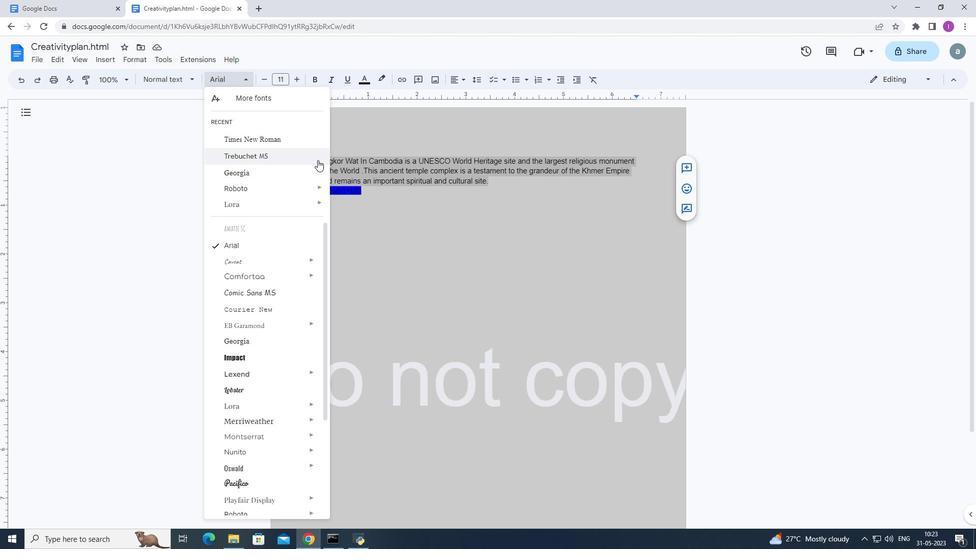 
Action: Mouse moved to (317, 162)
Screenshot: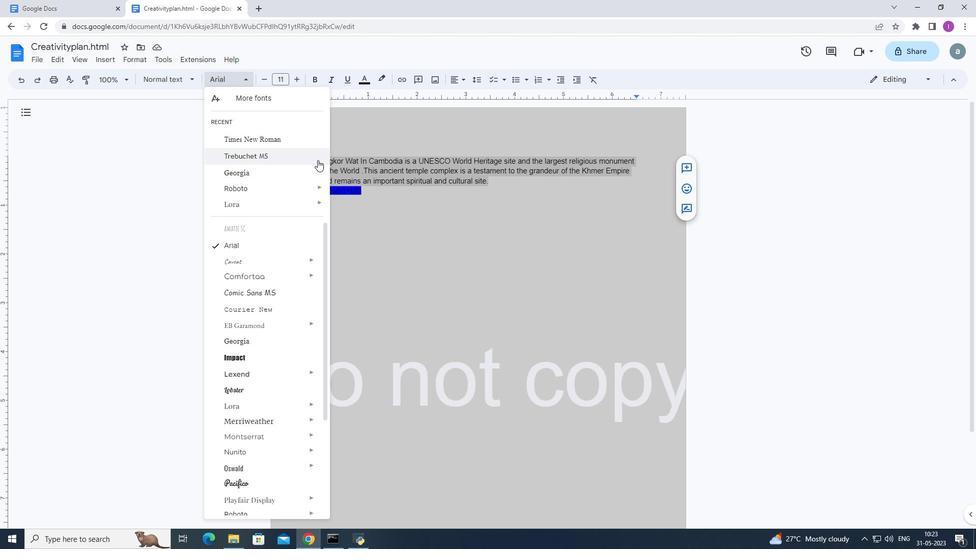 
Action: Mouse scrolled (317, 161) with delta (0, 0)
Screenshot: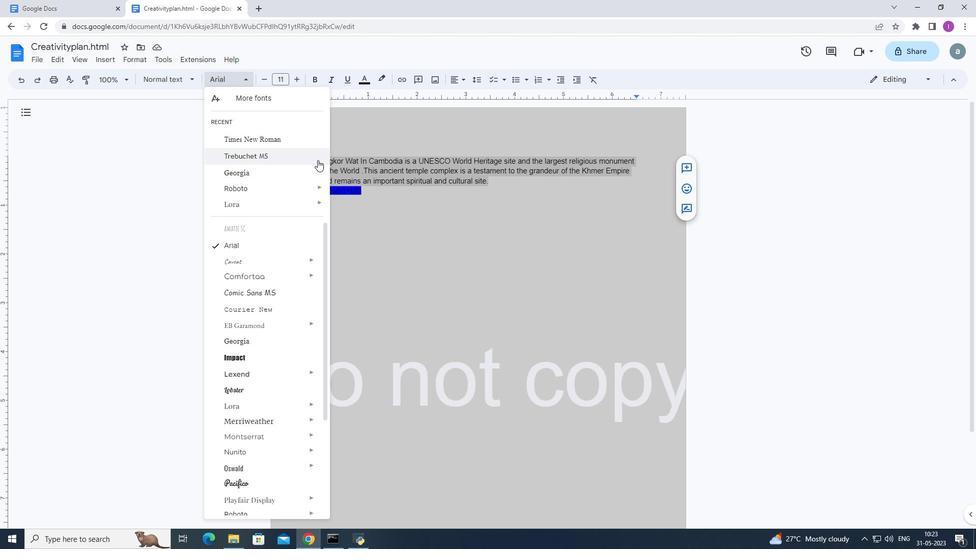
Action: Mouse moved to (236, 467)
Screenshot: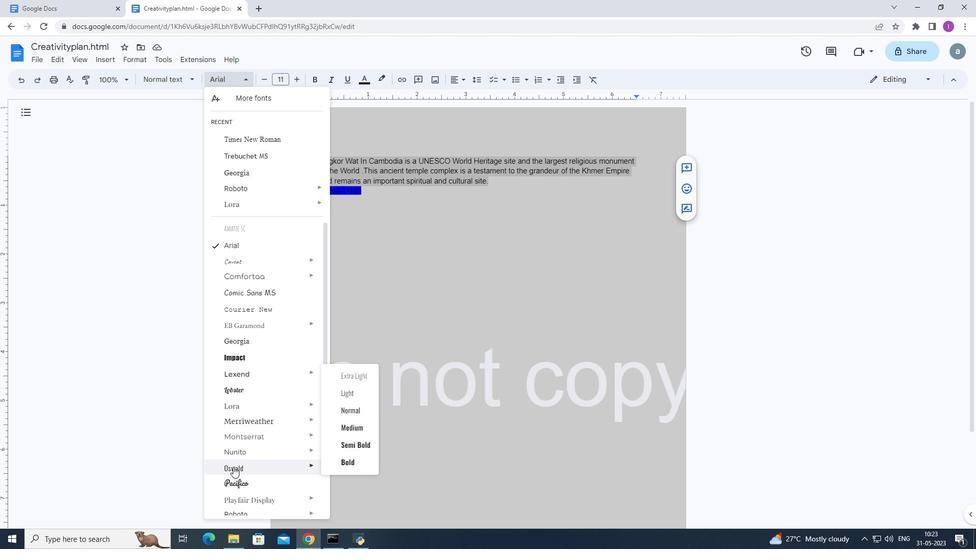 
Action: Mouse pressed left at (236, 467)
Screenshot: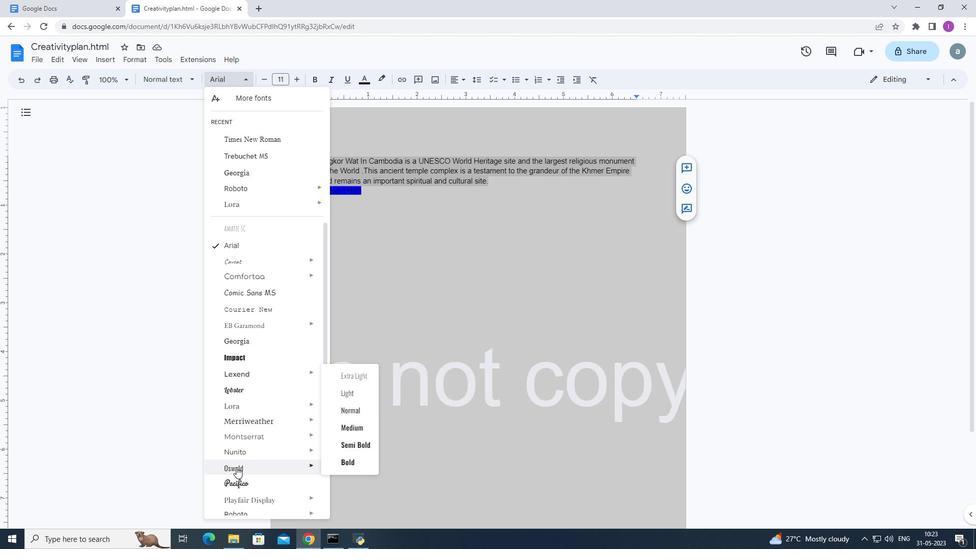 
Action: Mouse moved to (282, 78)
Screenshot: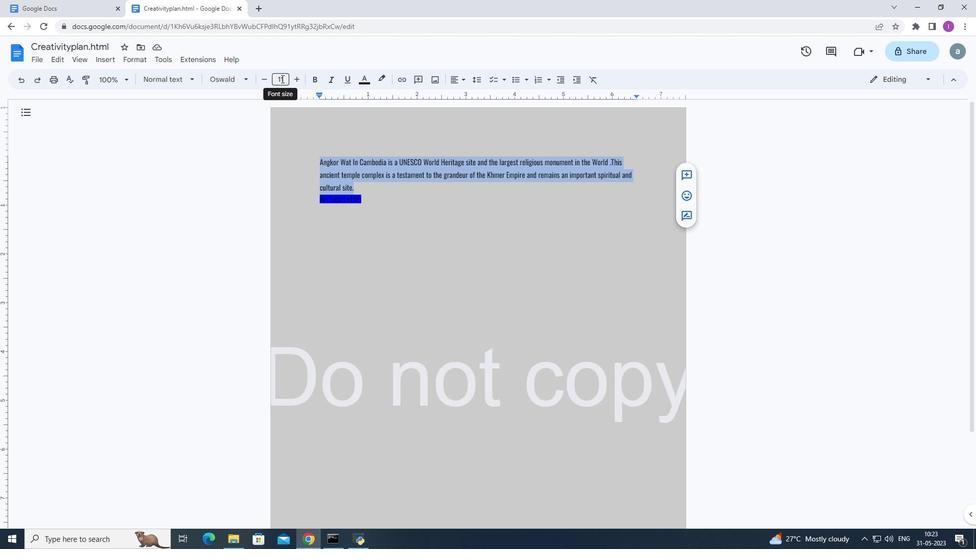 
Action: Mouse pressed left at (282, 78)
Screenshot: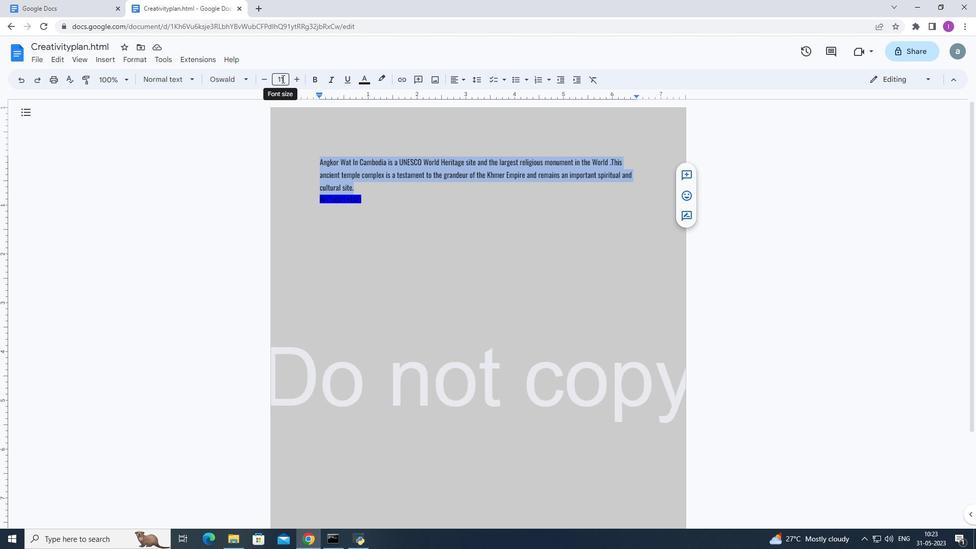 
Action: Mouse moved to (283, 245)
Screenshot: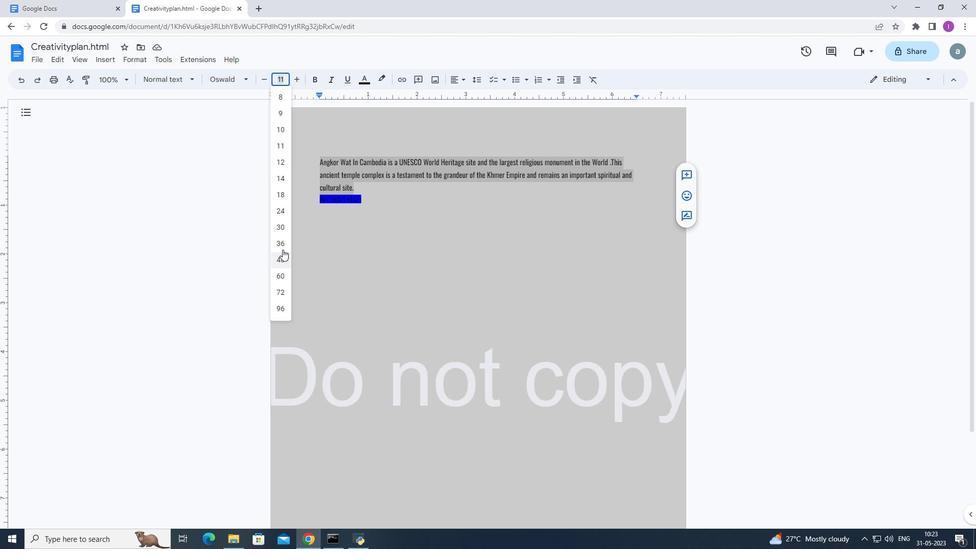 
Action: Key pressed 1
Screenshot: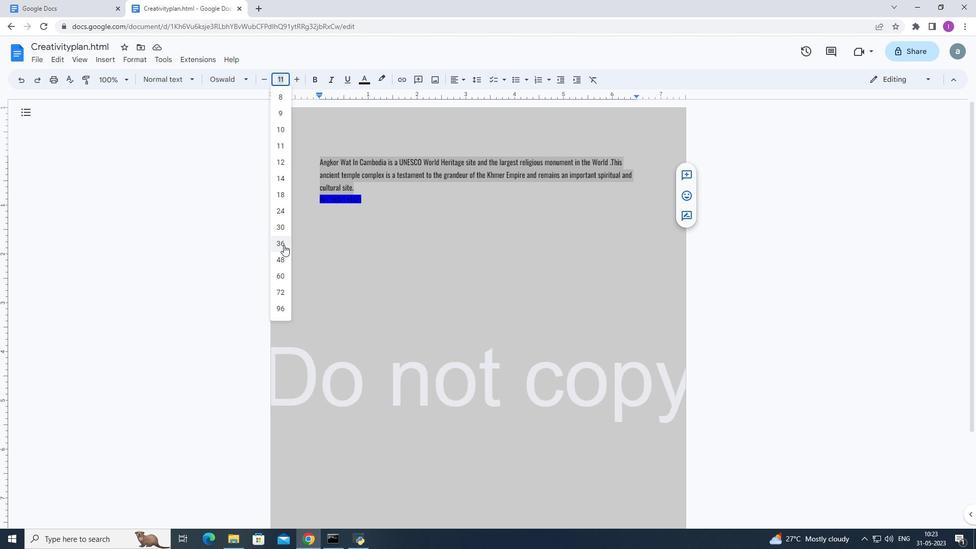 
Action: Mouse moved to (281, 241)
Screenshot: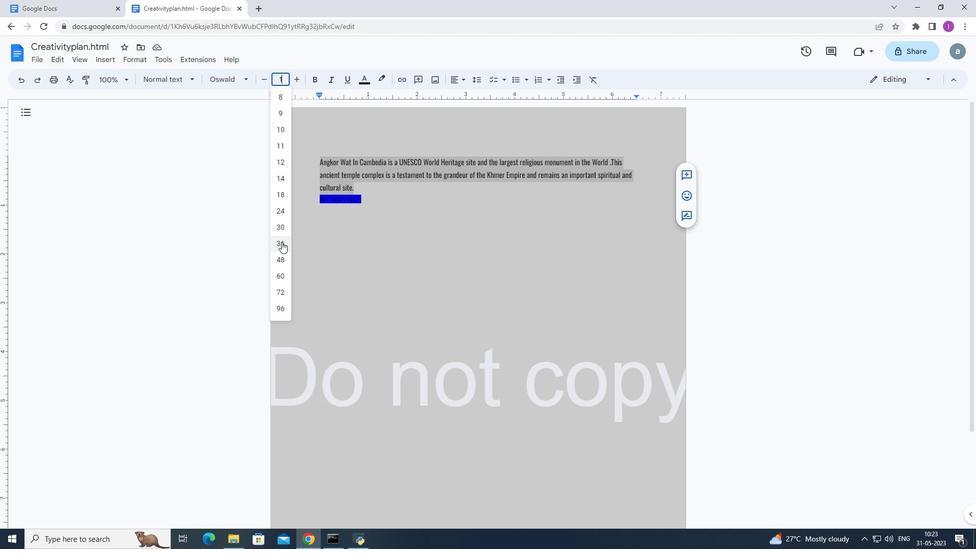 
Action: Key pressed 9
Screenshot: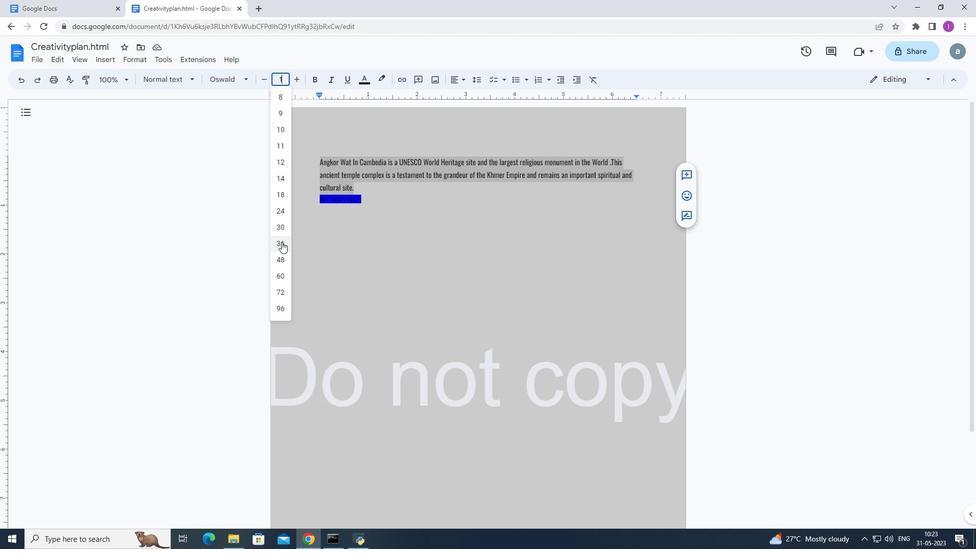 
Action: Mouse moved to (281, 241)
Screenshot: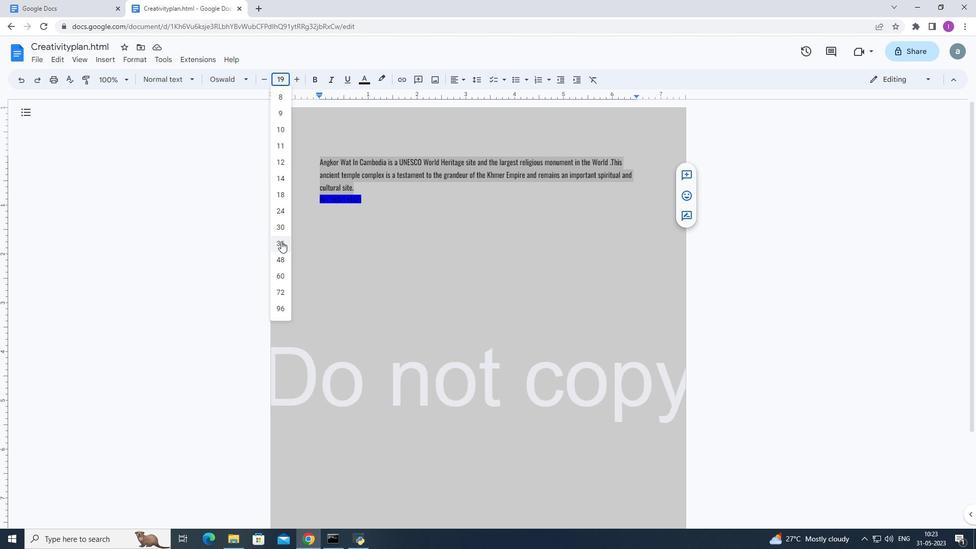 
Action: Key pressed <Key.enter>
Screenshot: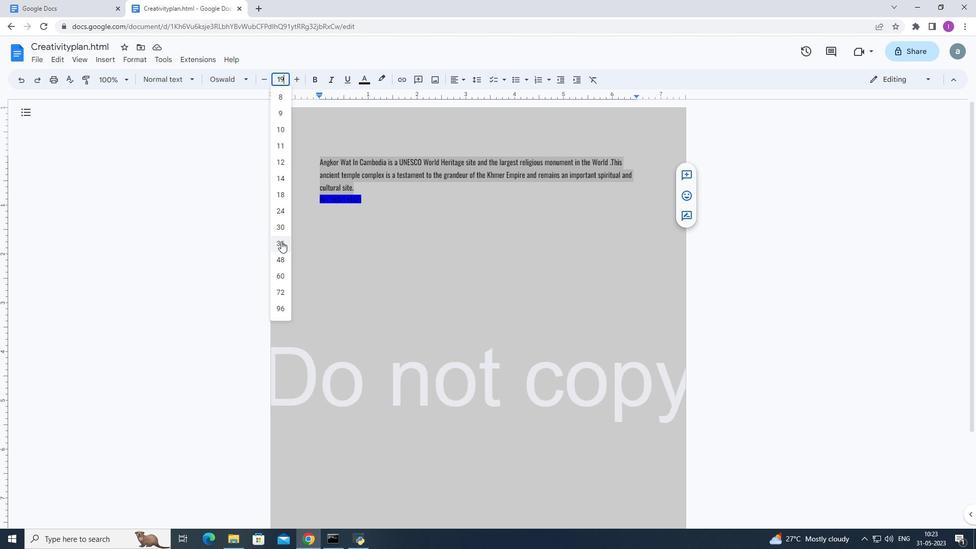 
Action: Mouse moved to (280, 264)
Screenshot: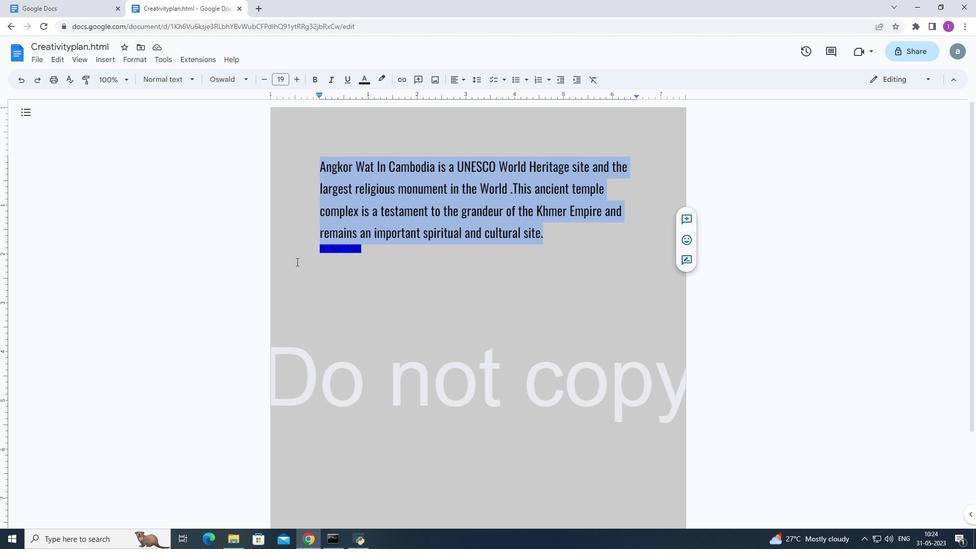 
